 Task: Create a due date automation trigger when advanced on, 2 working days after a card is due add fields without custom field "Resume" set to a date between 1 and 7 days from now at 11:00 AM.
Action: Mouse moved to (1252, 316)
Screenshot: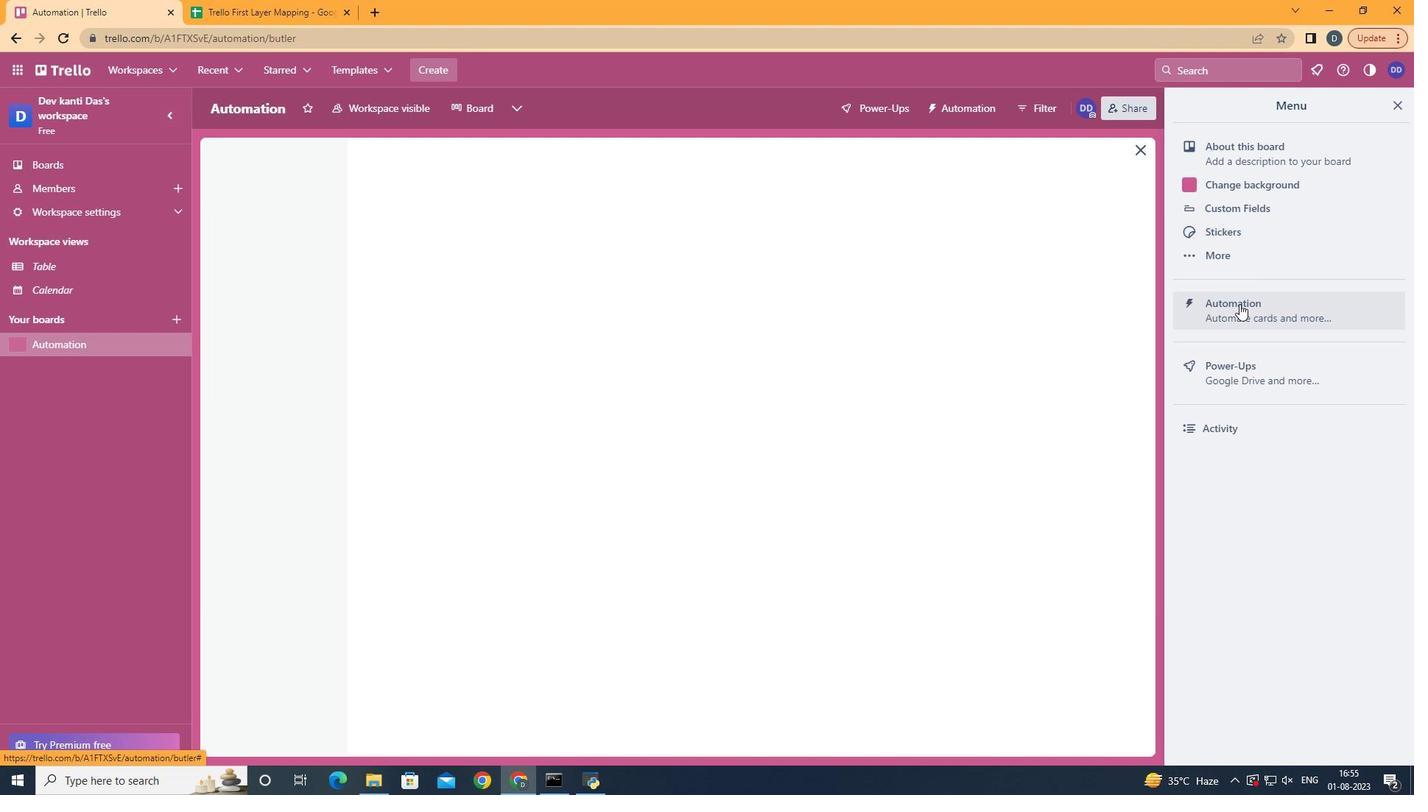 
Action: Mouse pressed left at (1252, 316)
Screenshot: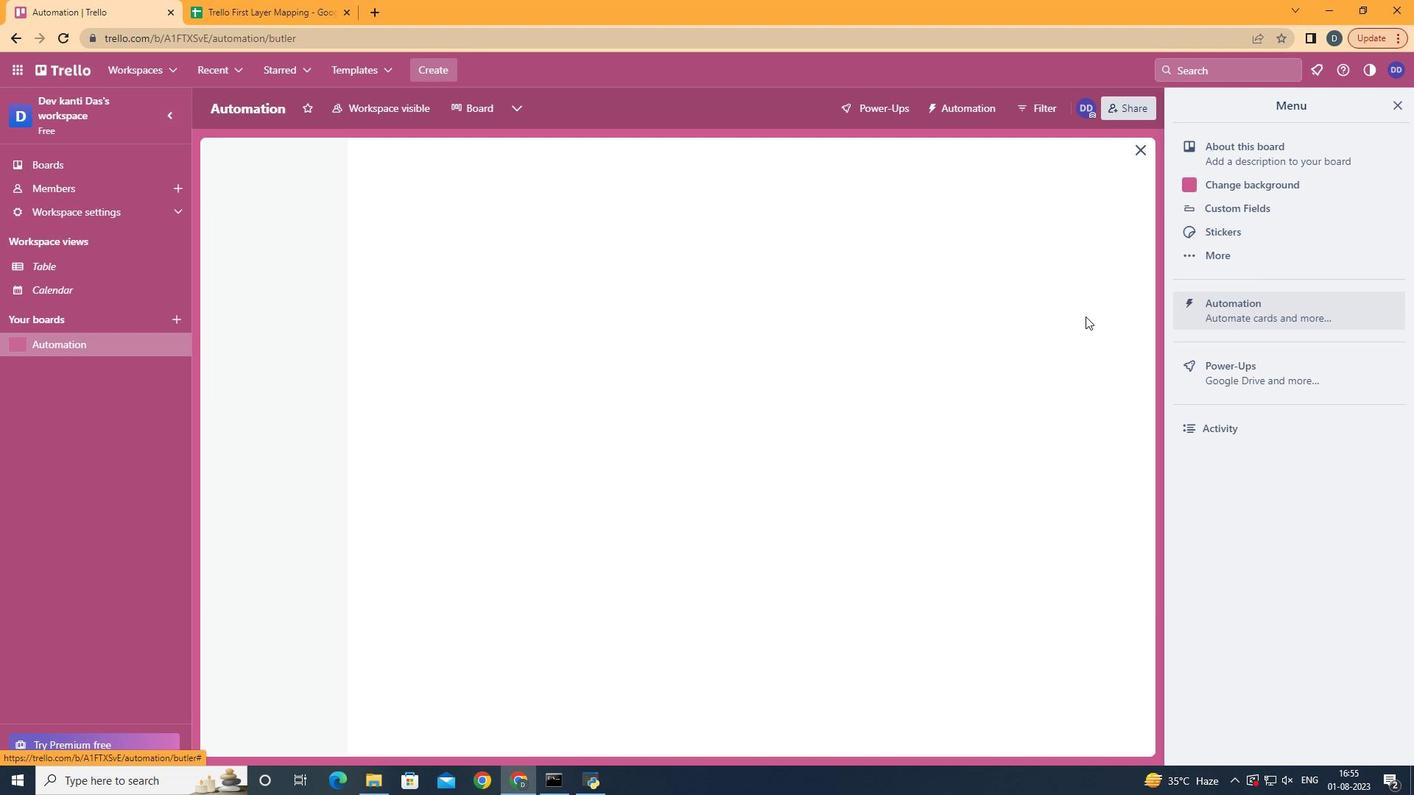 
Action: Mouse moved to (305, 307)
Screenshot: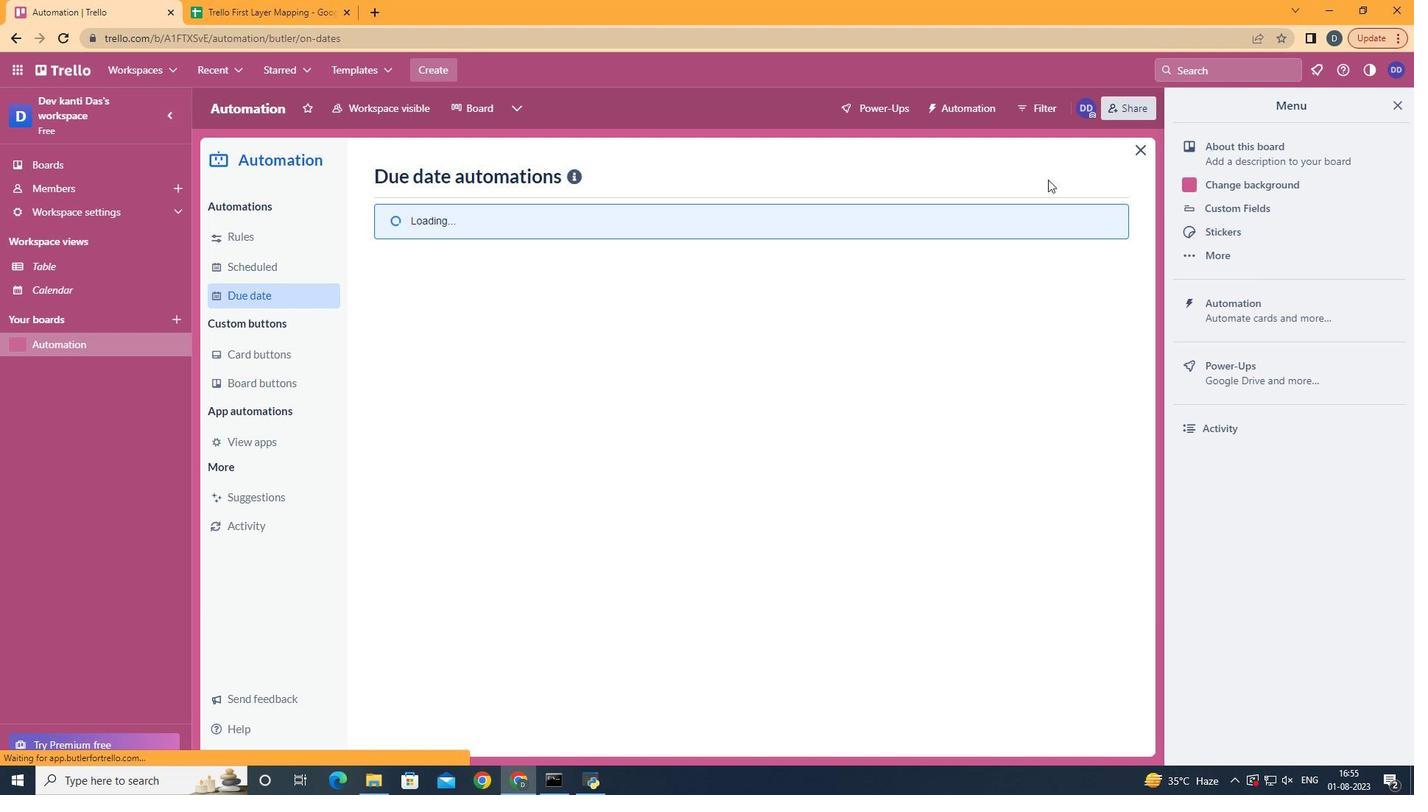 
Action: Mouse pressed left at (305, 307)
Screenshot: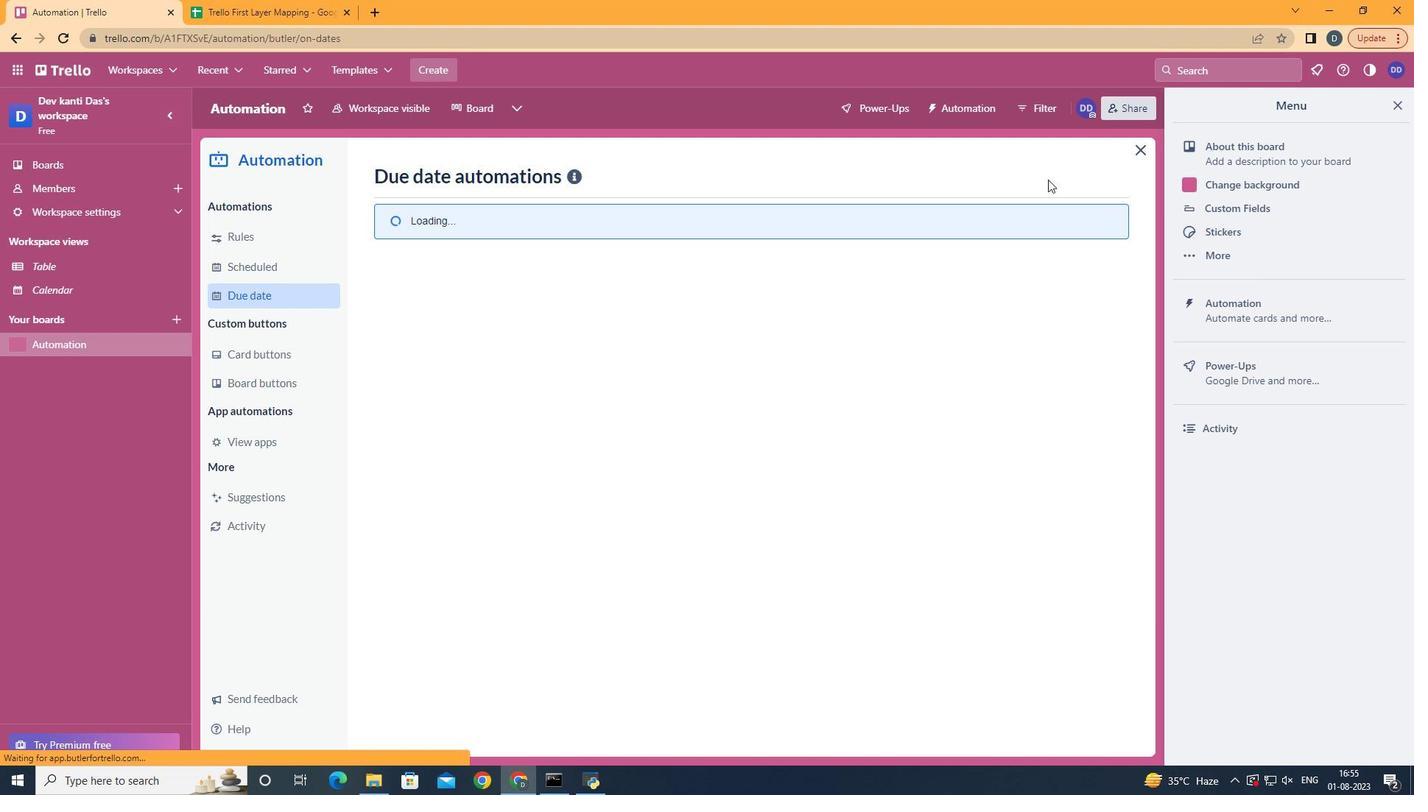 
Action: Mouse moved to (1060, 190)
Screenshot: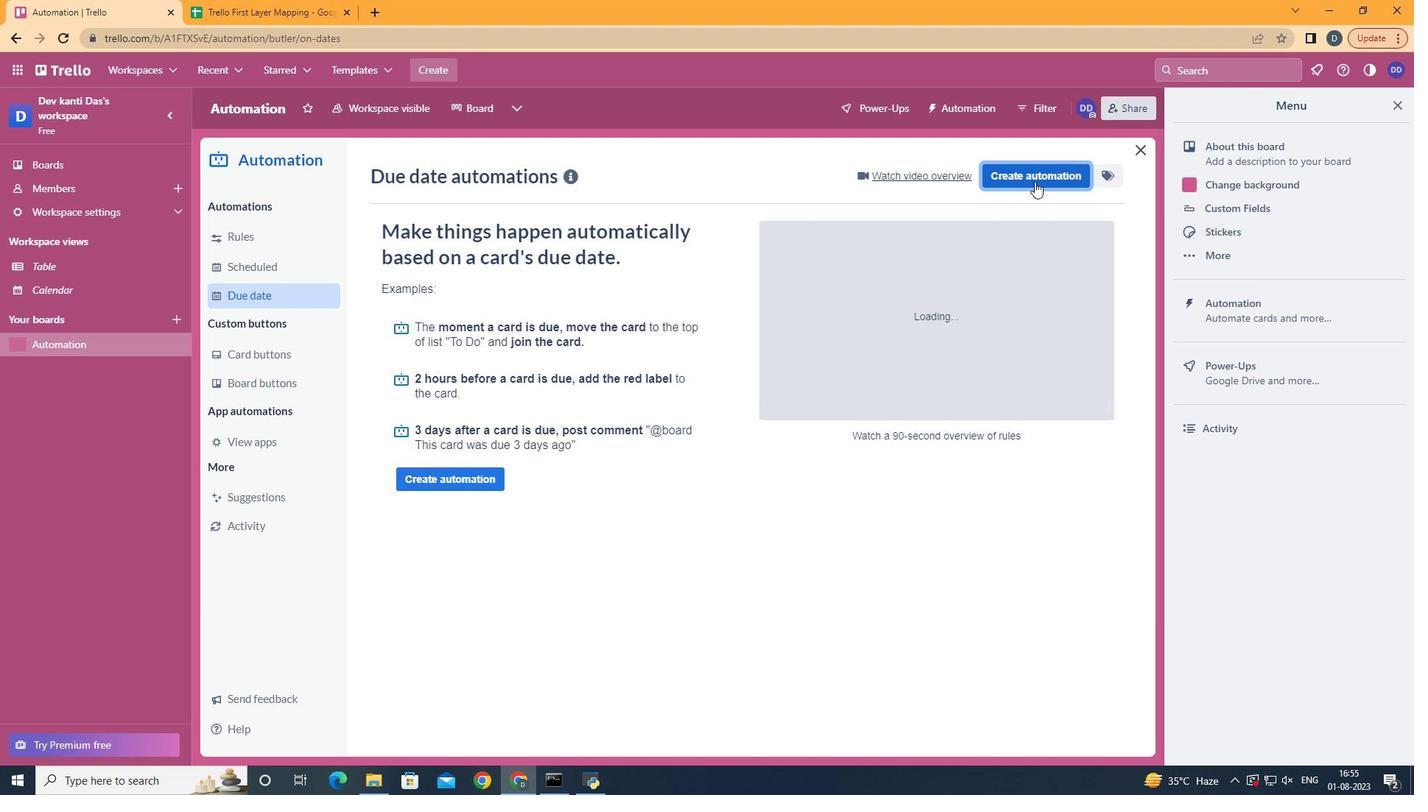 
Action: Mouse pressed left at (1060, 190)
Screenshot: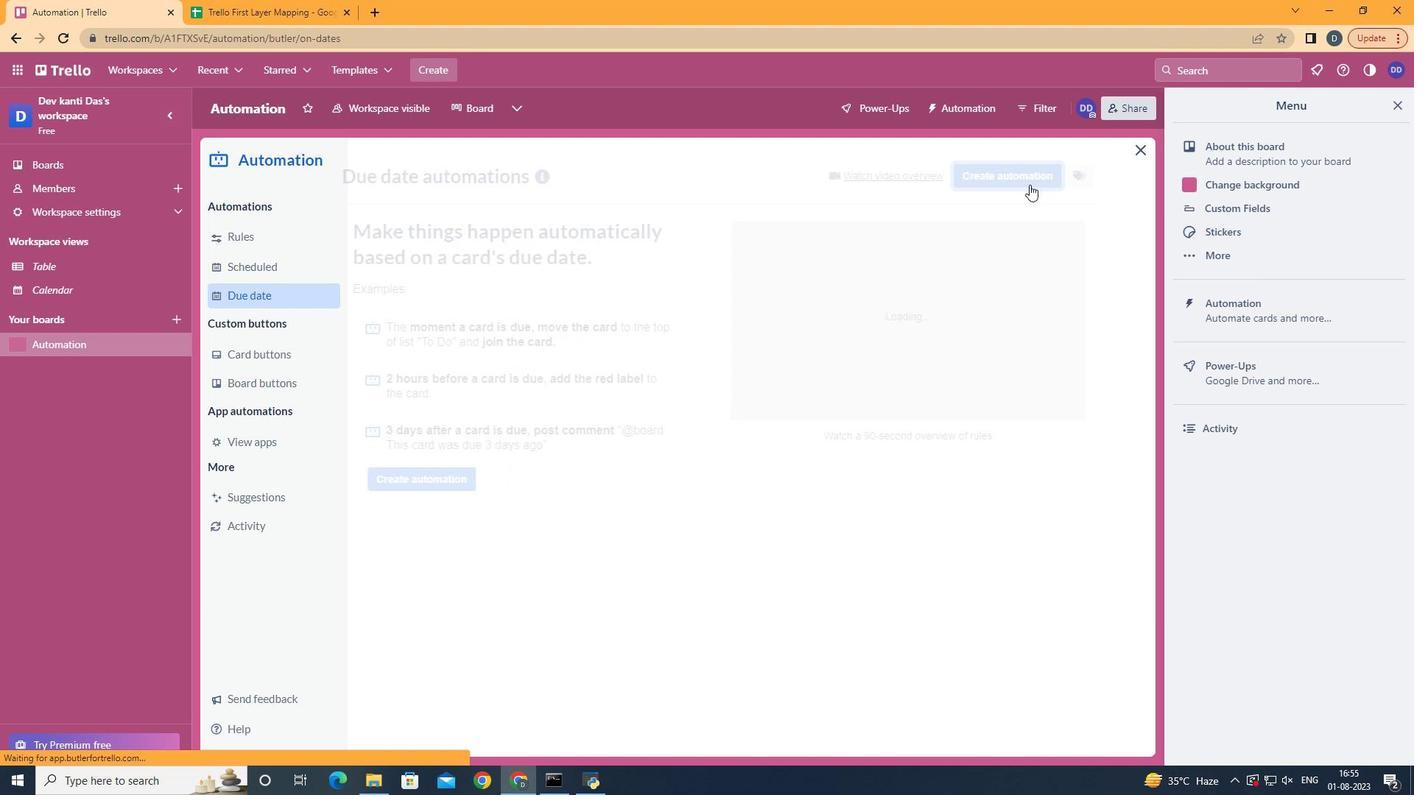 
Action: Mouse moved to (791, 324)
Screenshot: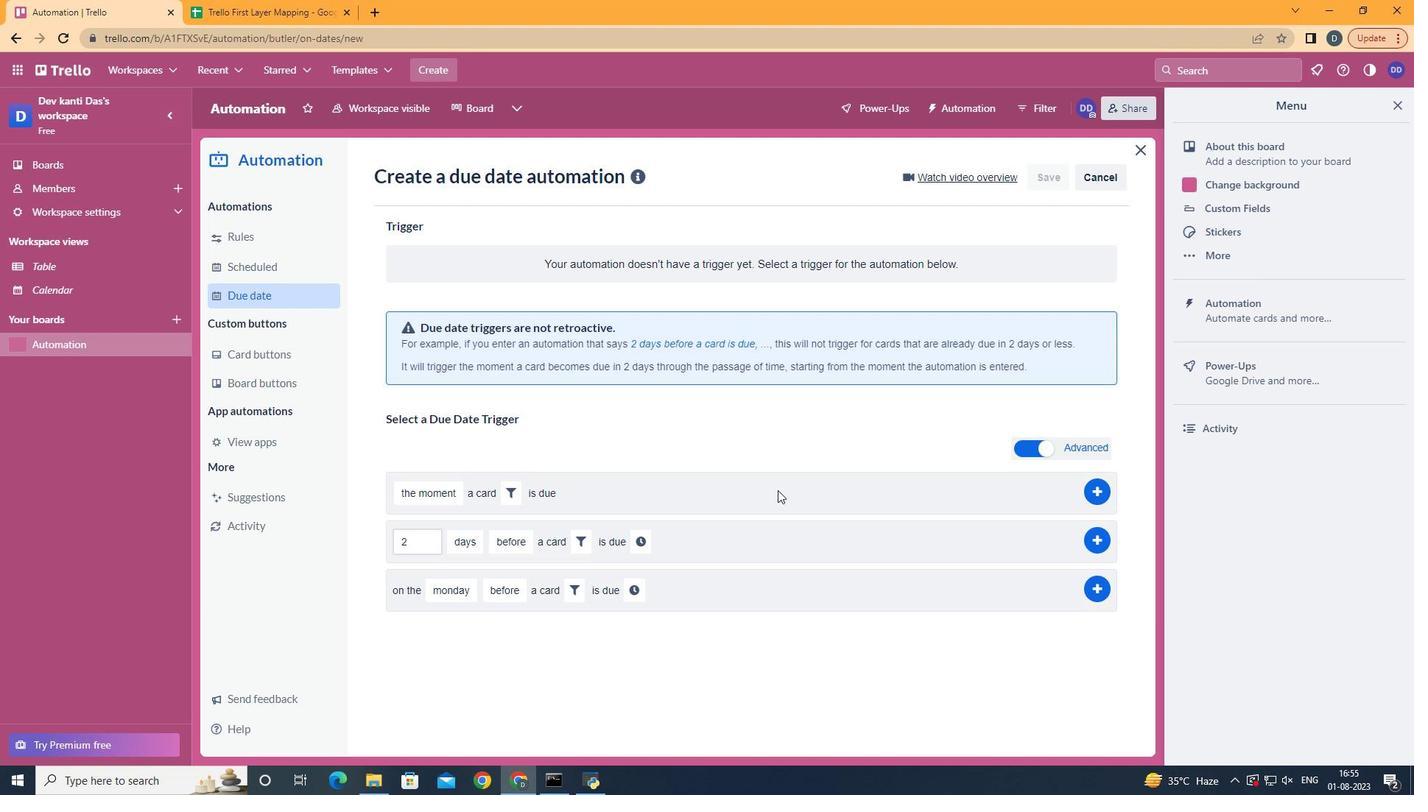 
Action: Mouse pressed left at (791, 324)
Screenshot: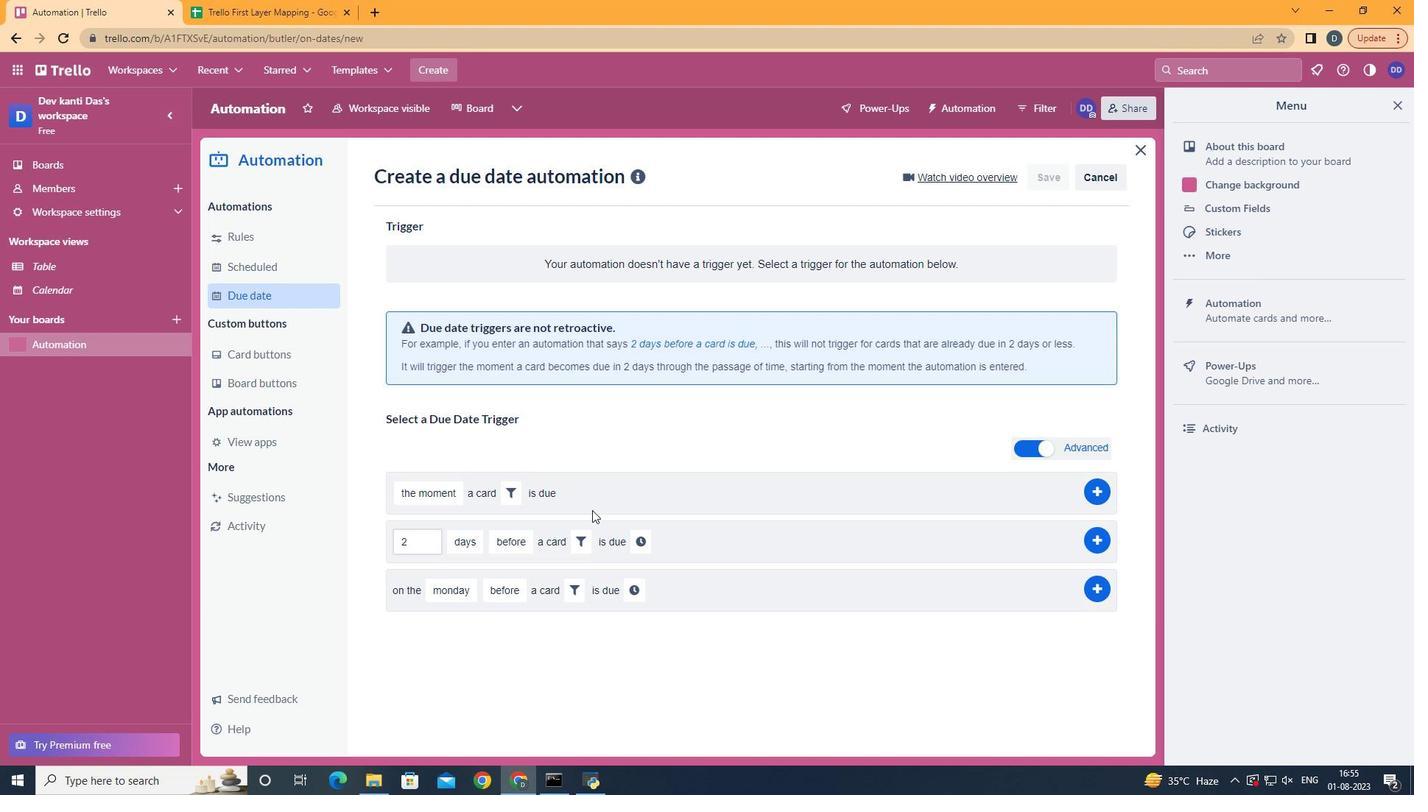 
Action: Mouse moved to (503, 618)
Screenshot: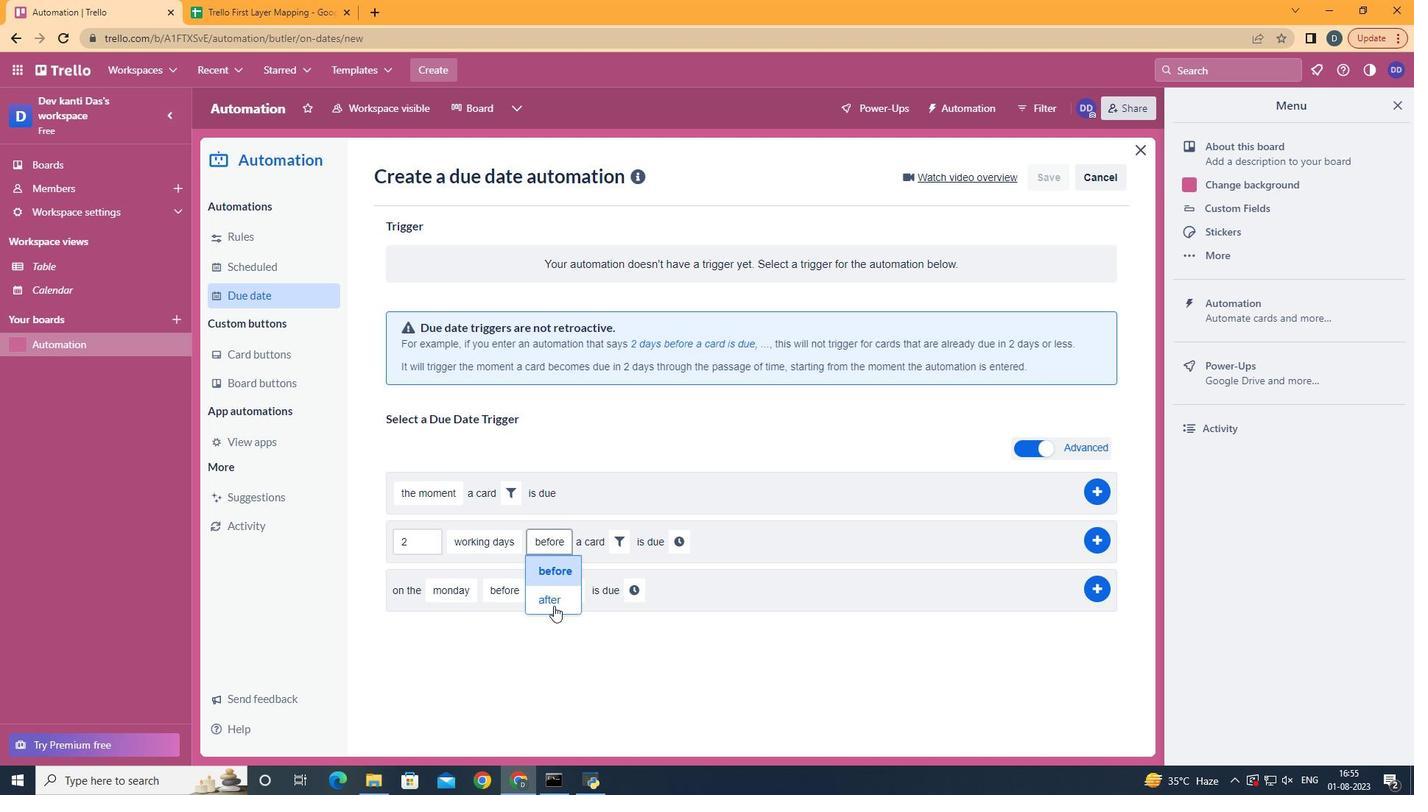 
Action: Mouse pressed left at (503, 618)
Screenshot: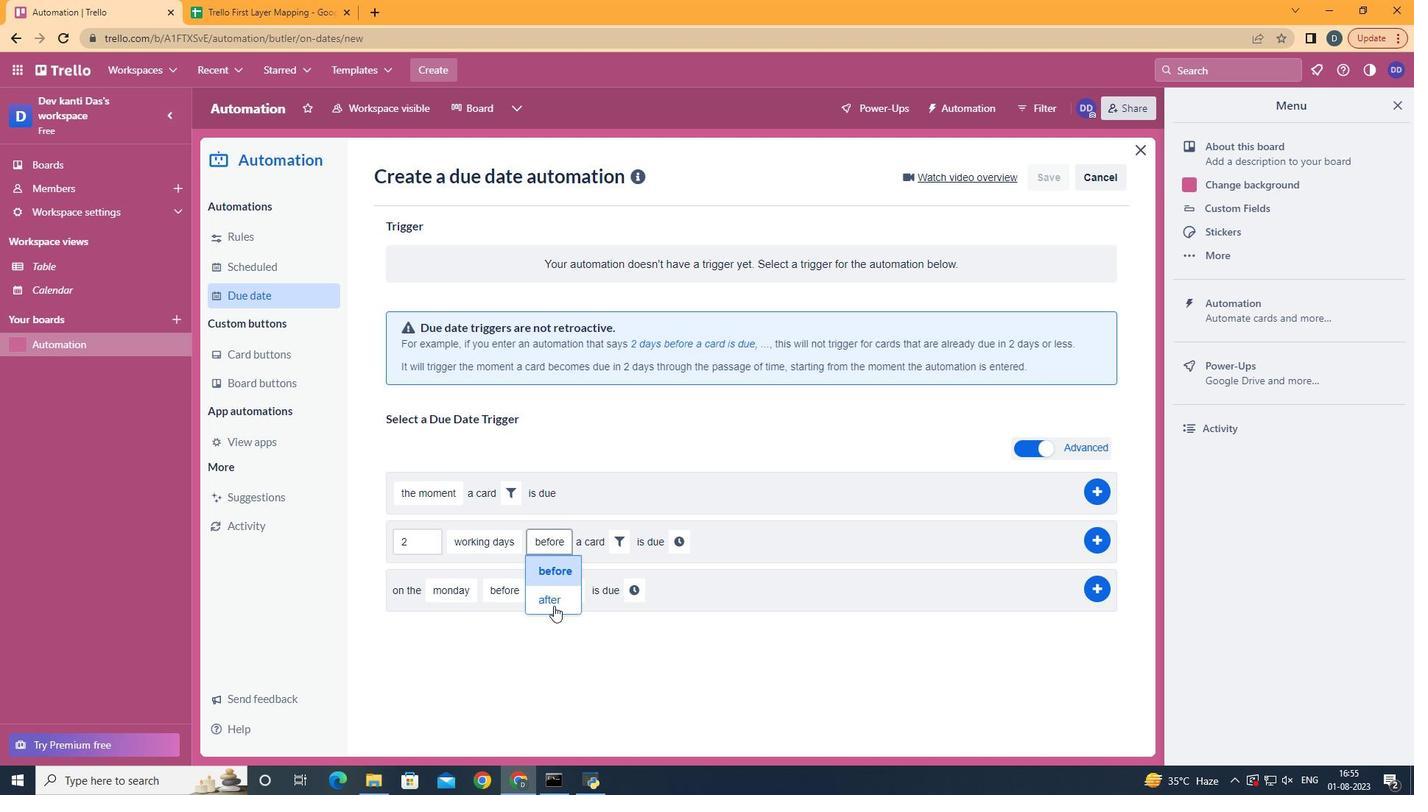 
Action: Mouse moved to (566, 618)
Screenshot: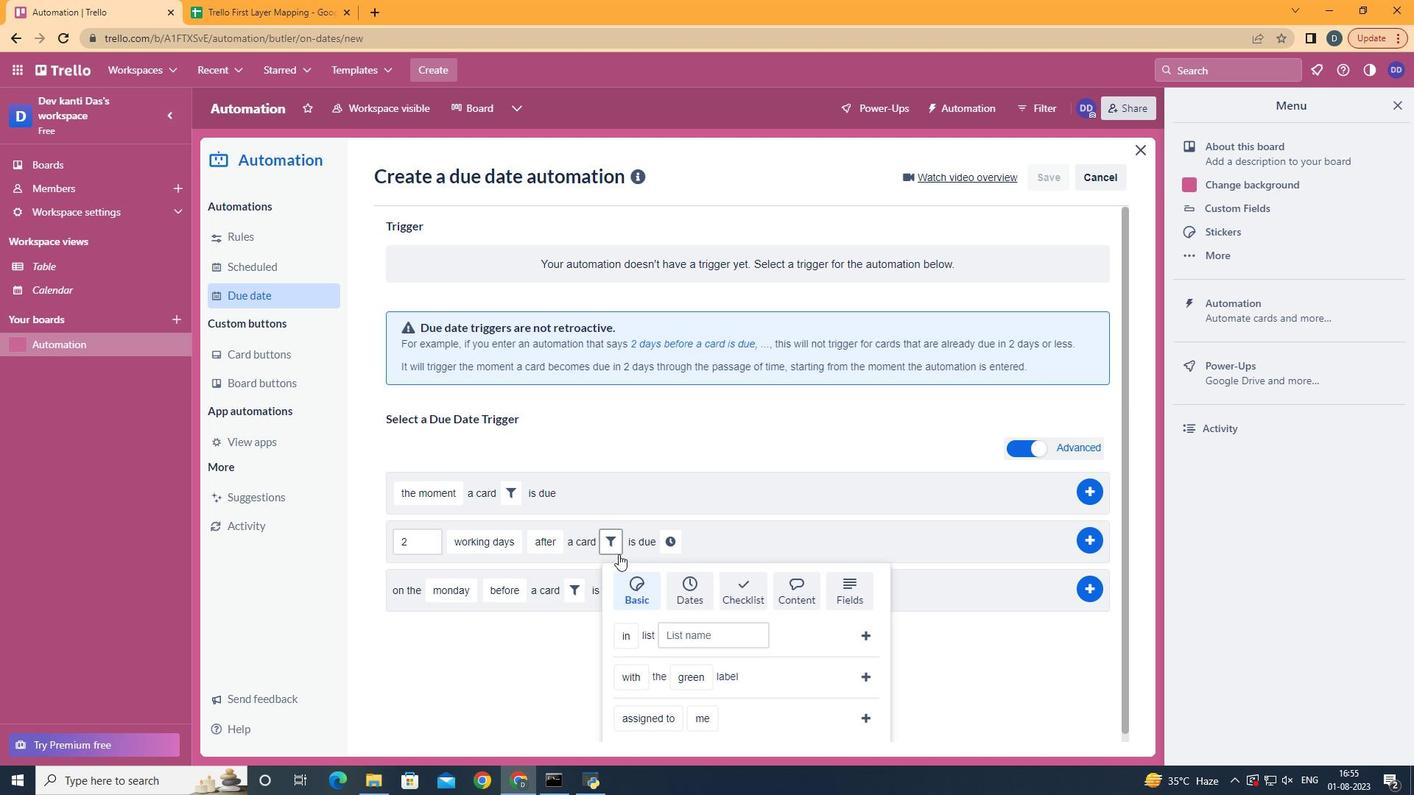 
Action: Mouse pressed left at (566, 618)
Screenshot: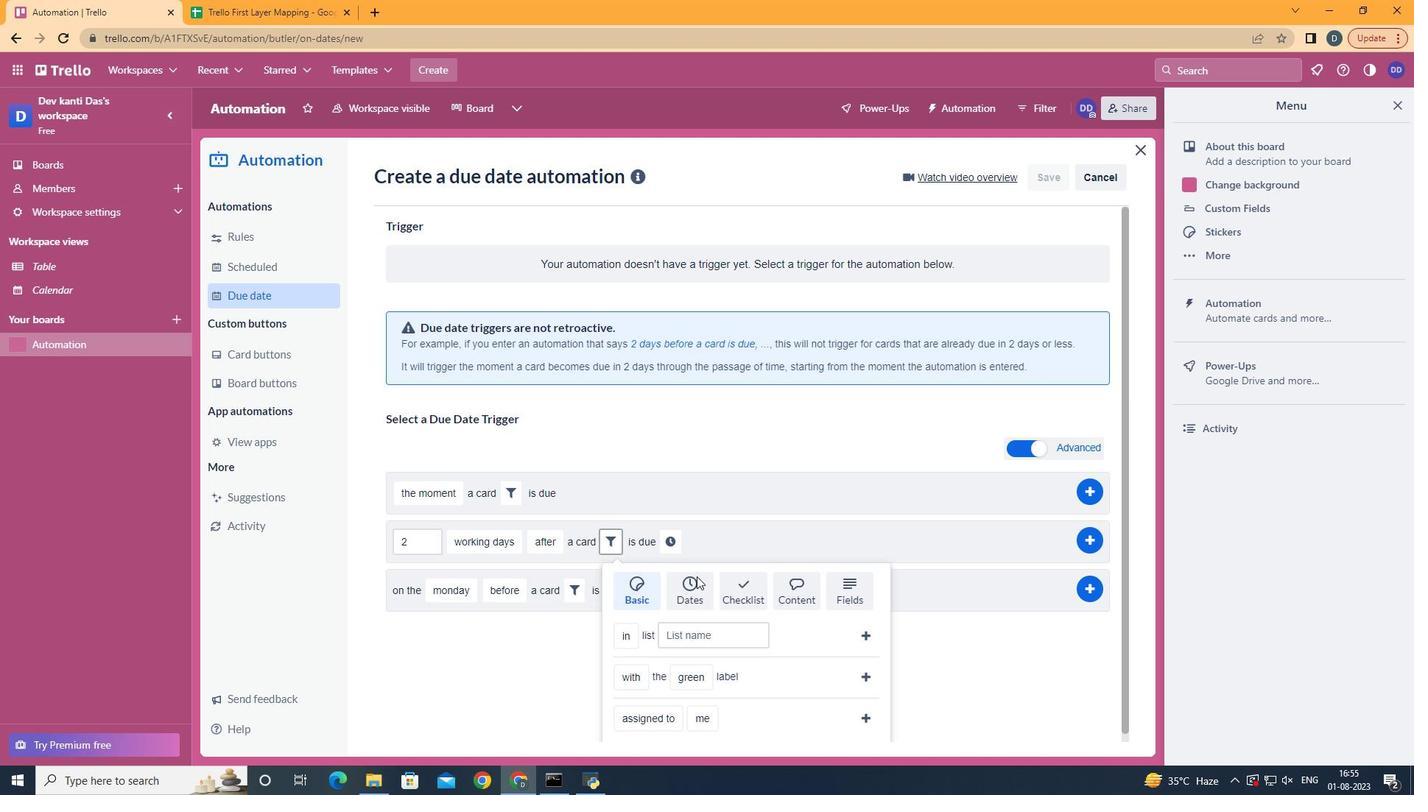 
Action: Mouse moved to (615, 565)
Screenshot: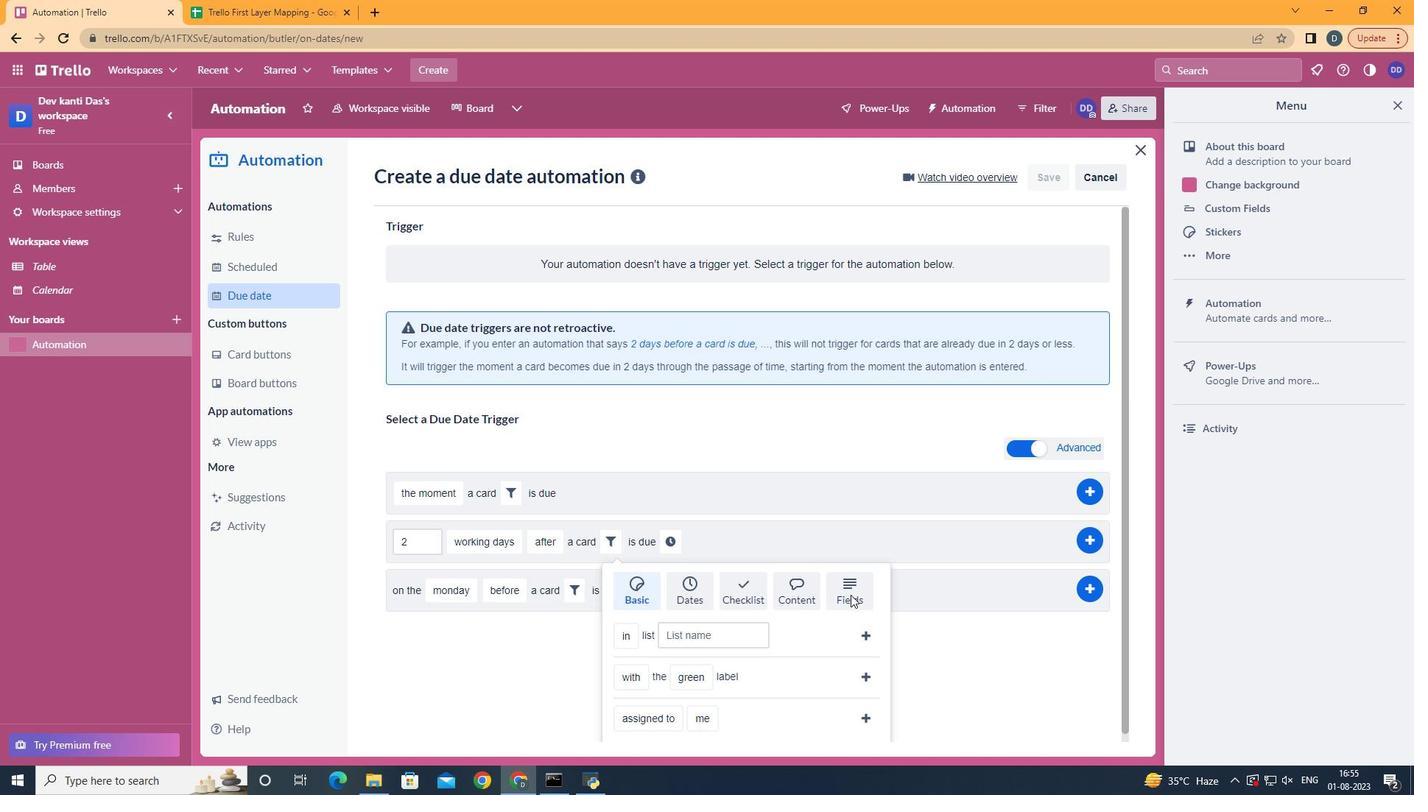 
Action: Mouse pressed left at (615, 565)
Screenshot: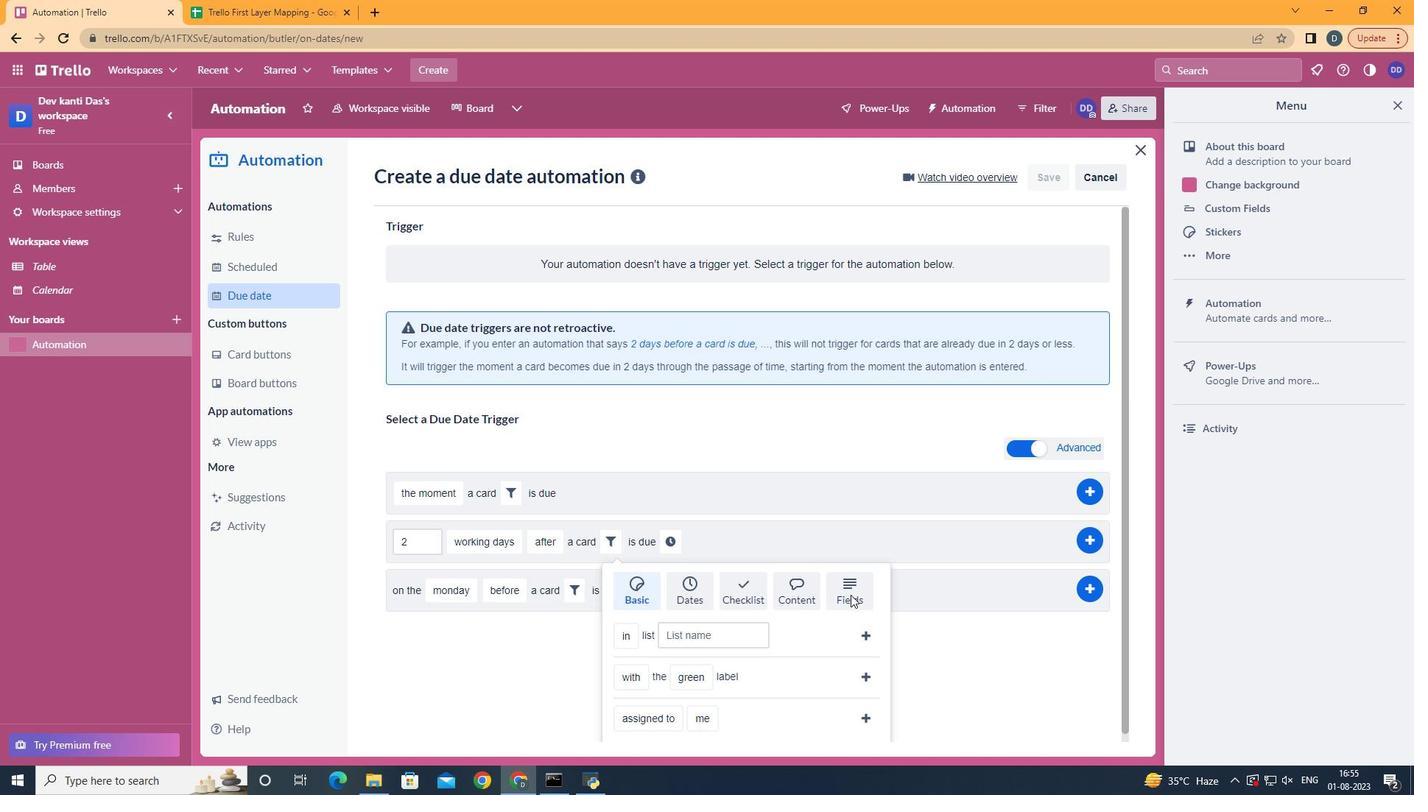 
Action: Mouse moved to (863, 607)
Screenshot: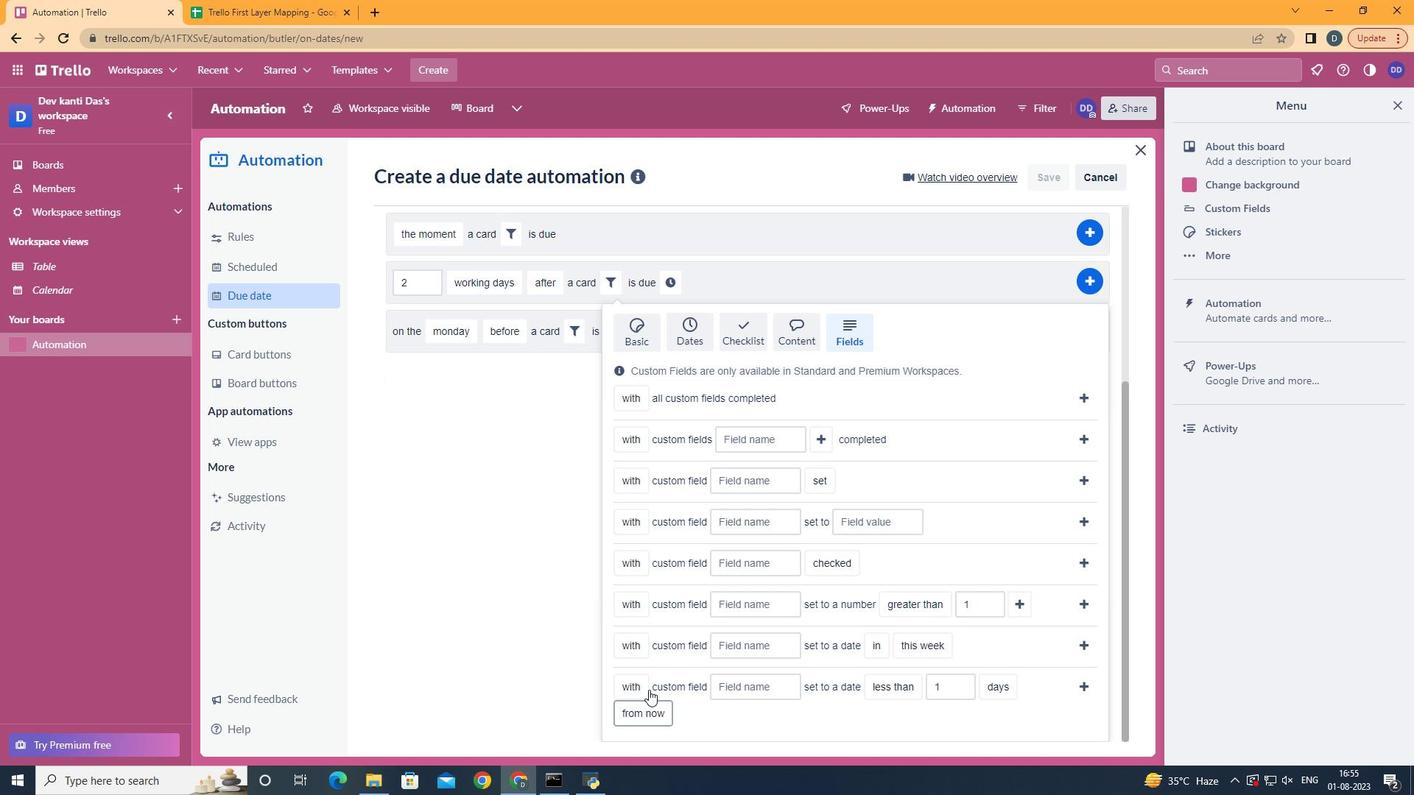 
Action: Mouse pressed left at (863, 607)
Screenshot: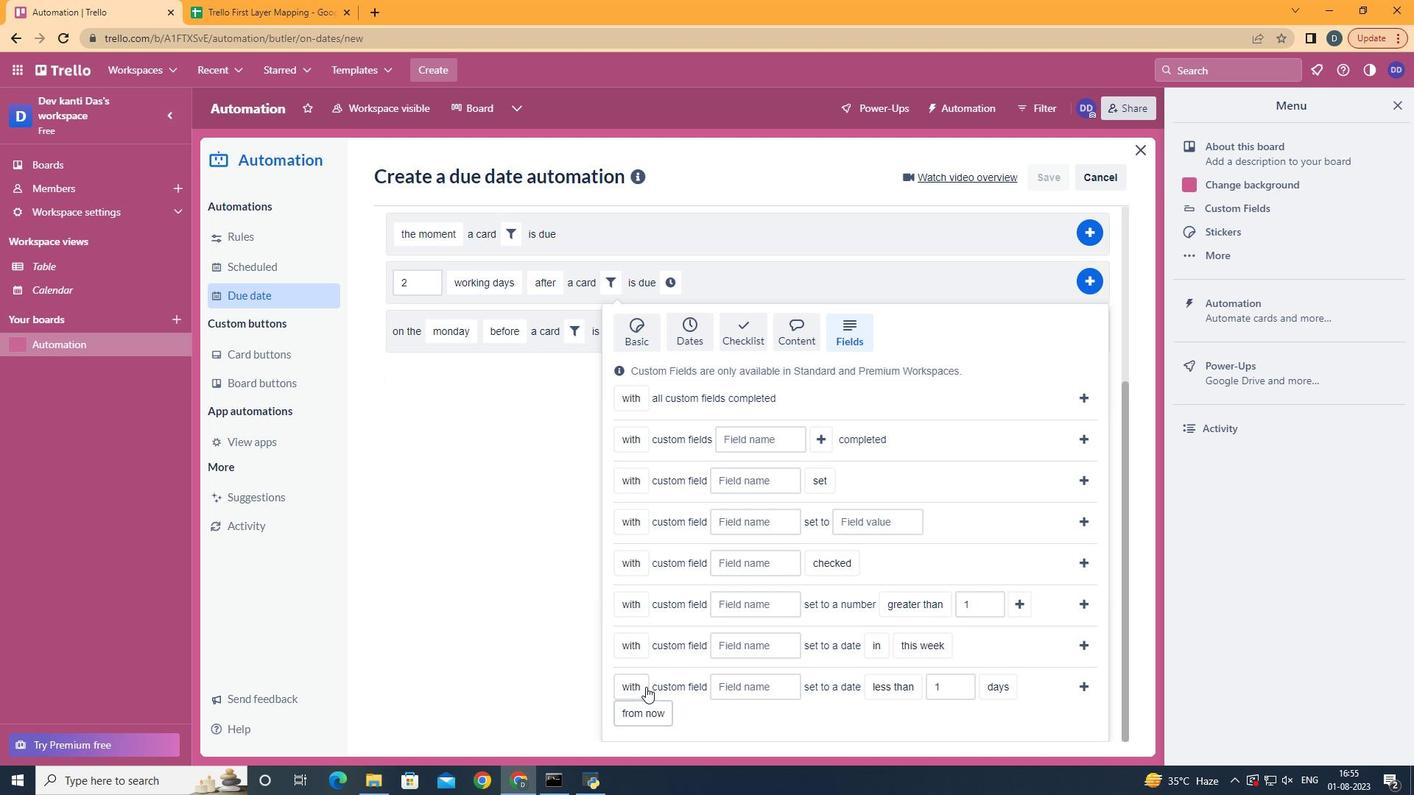 
Action: Mouse moved to (862, 607)
Screenshot: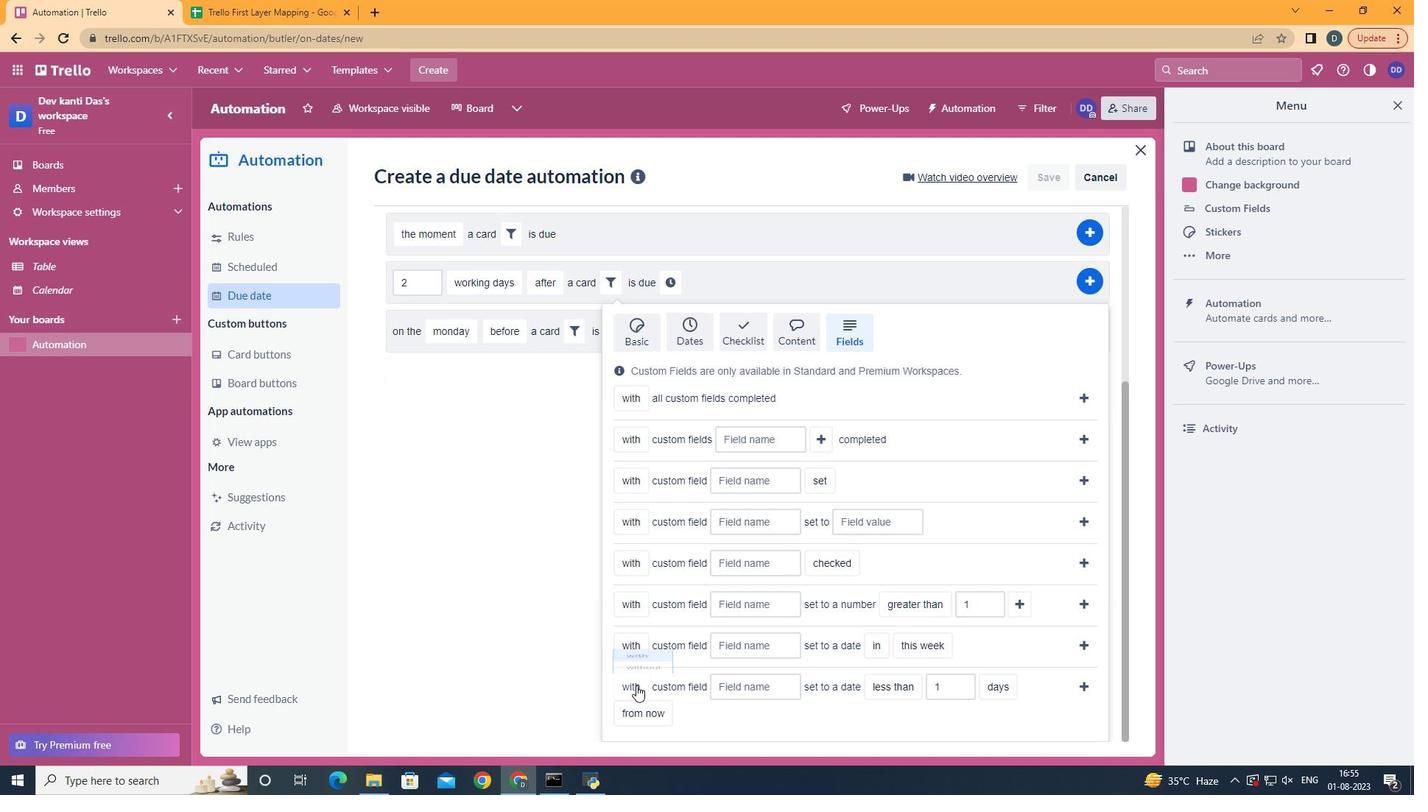 
Action: Mouse scrolled (862, 606) with delta (0, 0)
Screenshot: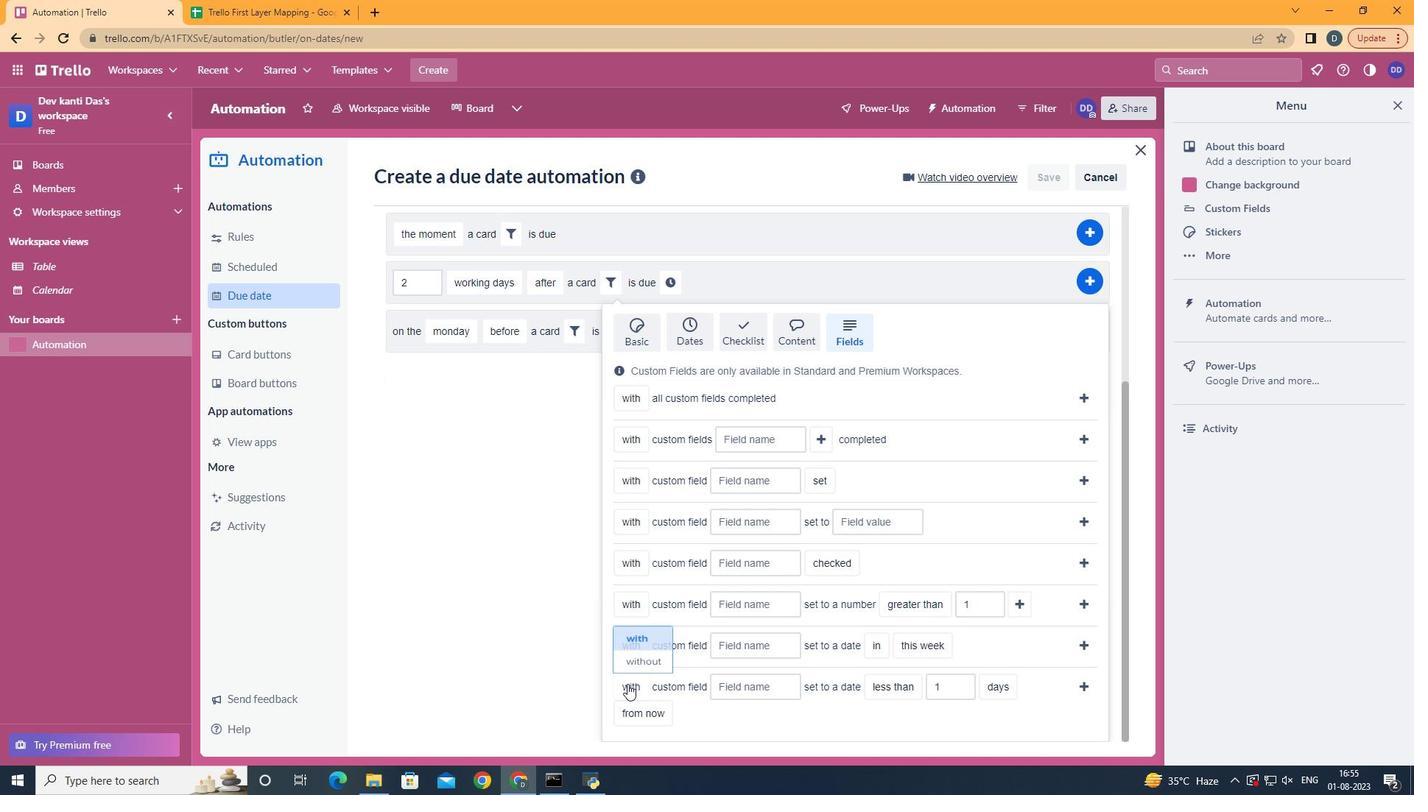 
Action: Mouse moved to (859, 607)
Screenshot: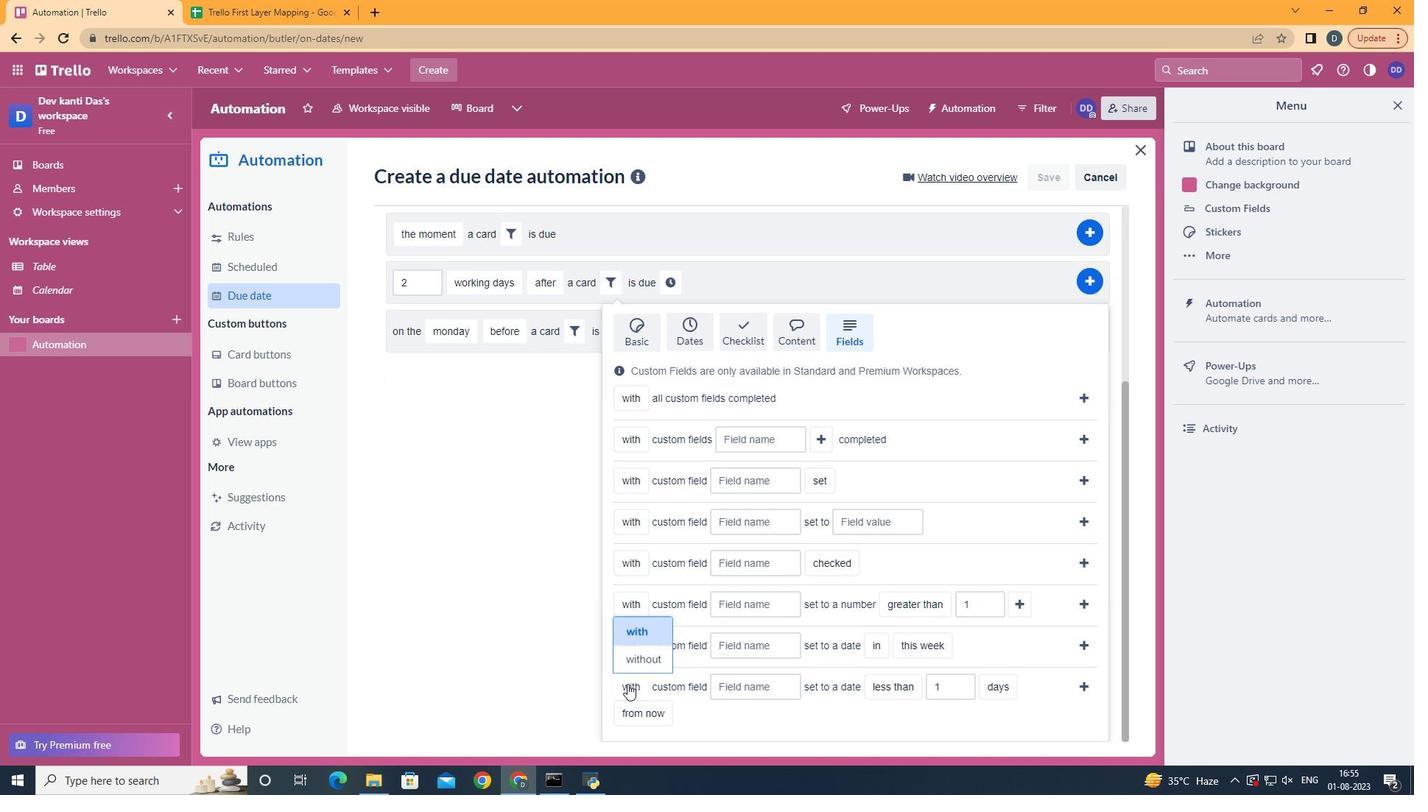 
Action: Mouse scrolled (860, 606) with delta (0, 0)
Screenshot: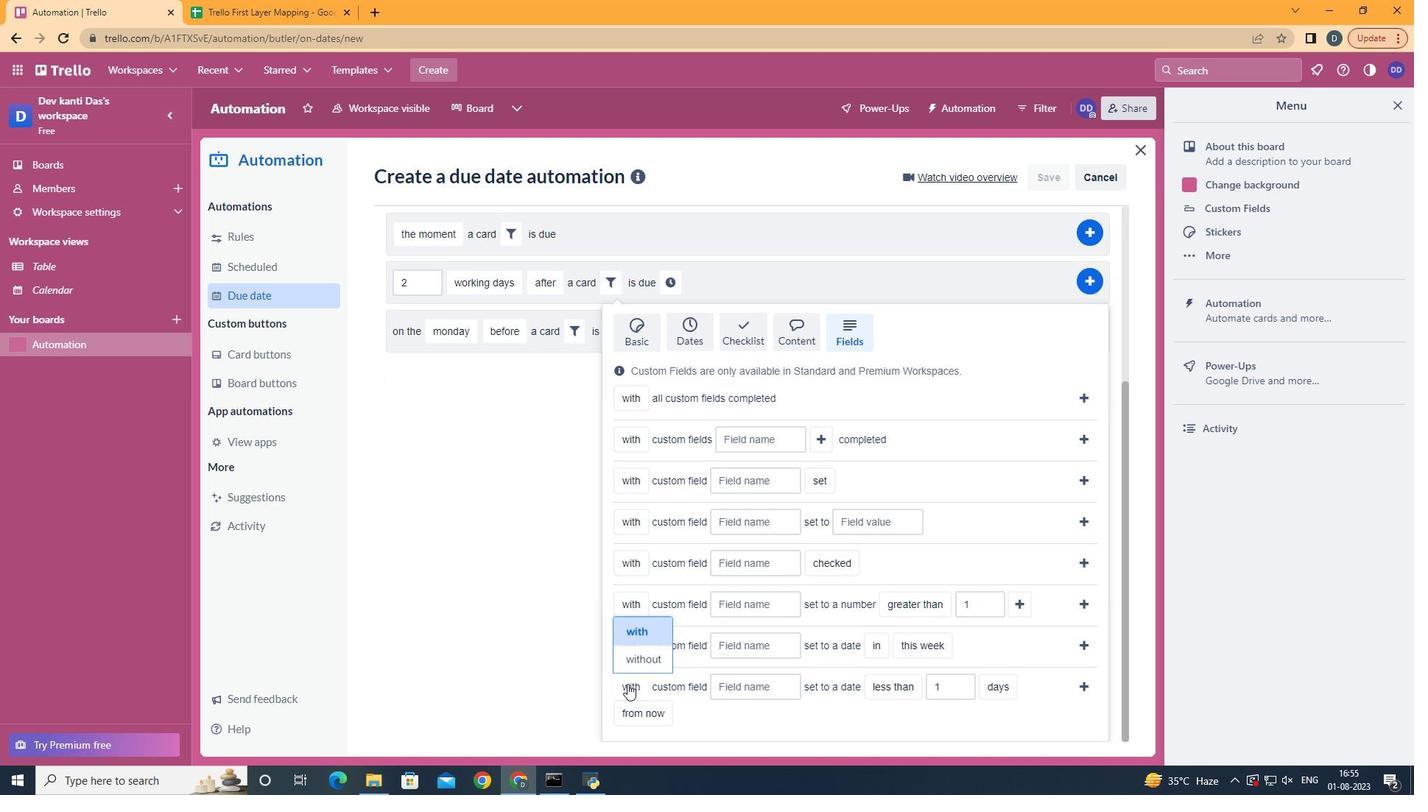 
Action: Mouse moved to (859, 607)
Screenshot: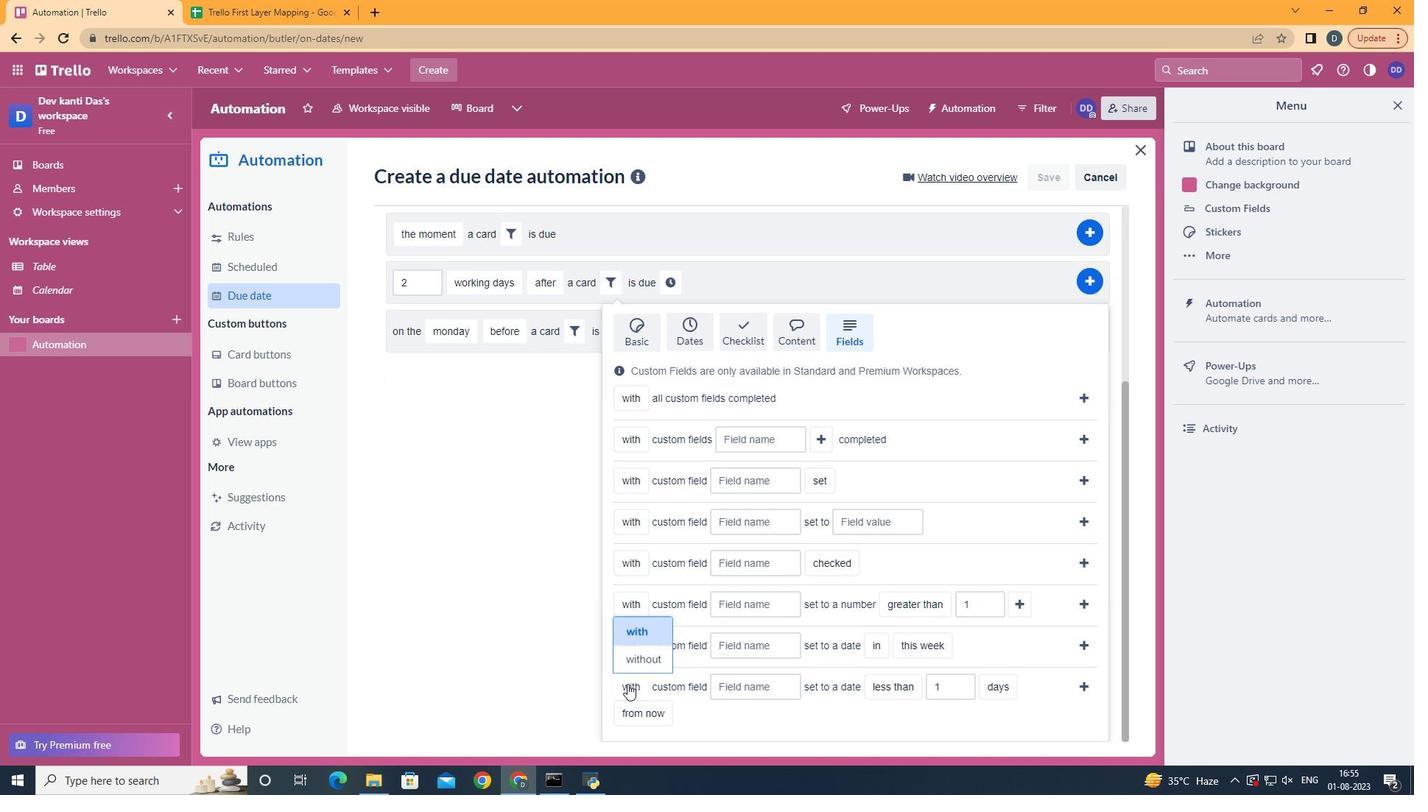 
Action: Mouse scrolled (859, 606) with delta (0, 0)
Screenshot: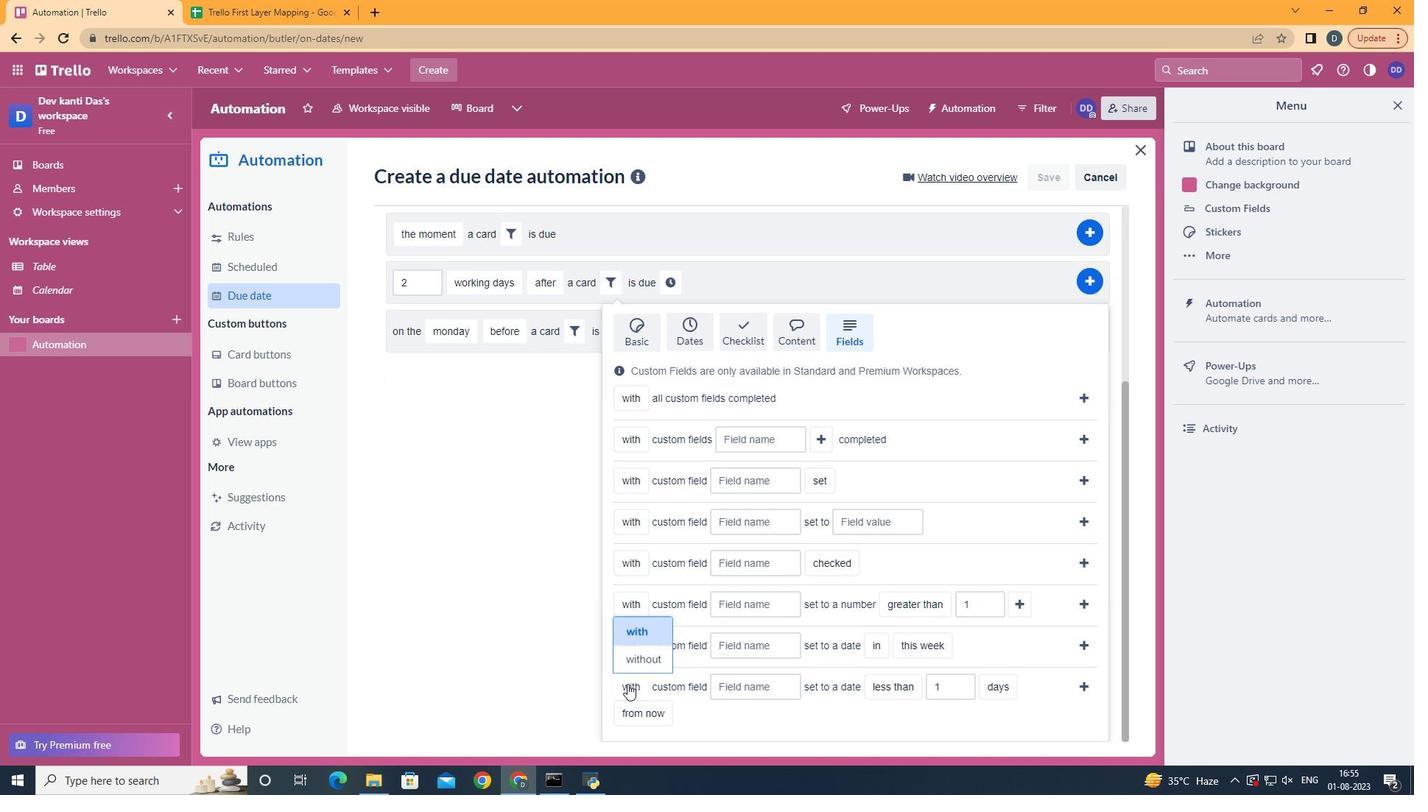 
Action: Mouse scrolled (859, 606) with delta (0, 0)
Screenshot: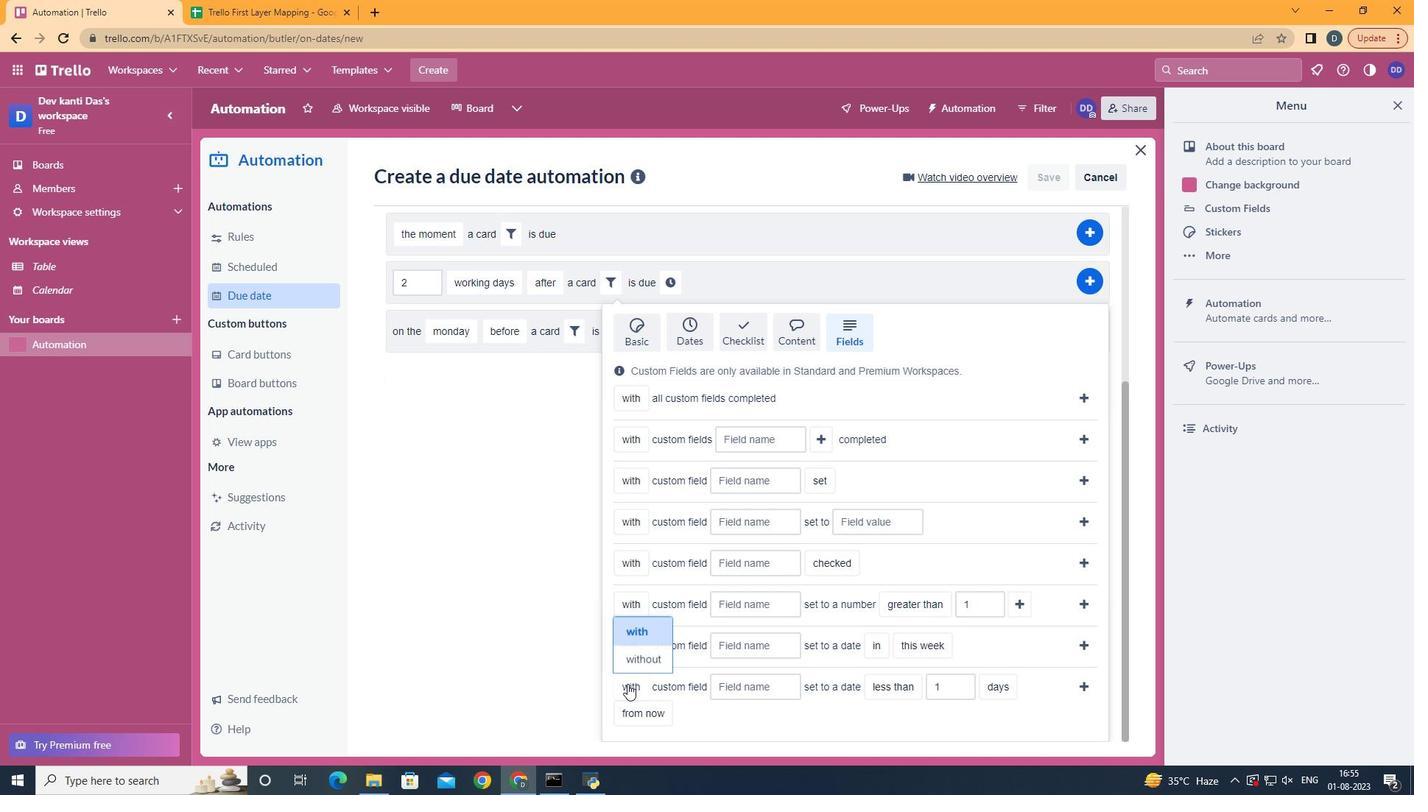 
Action: Mouse scrolled (859, 606) with delta (0, 0)
Screenshot: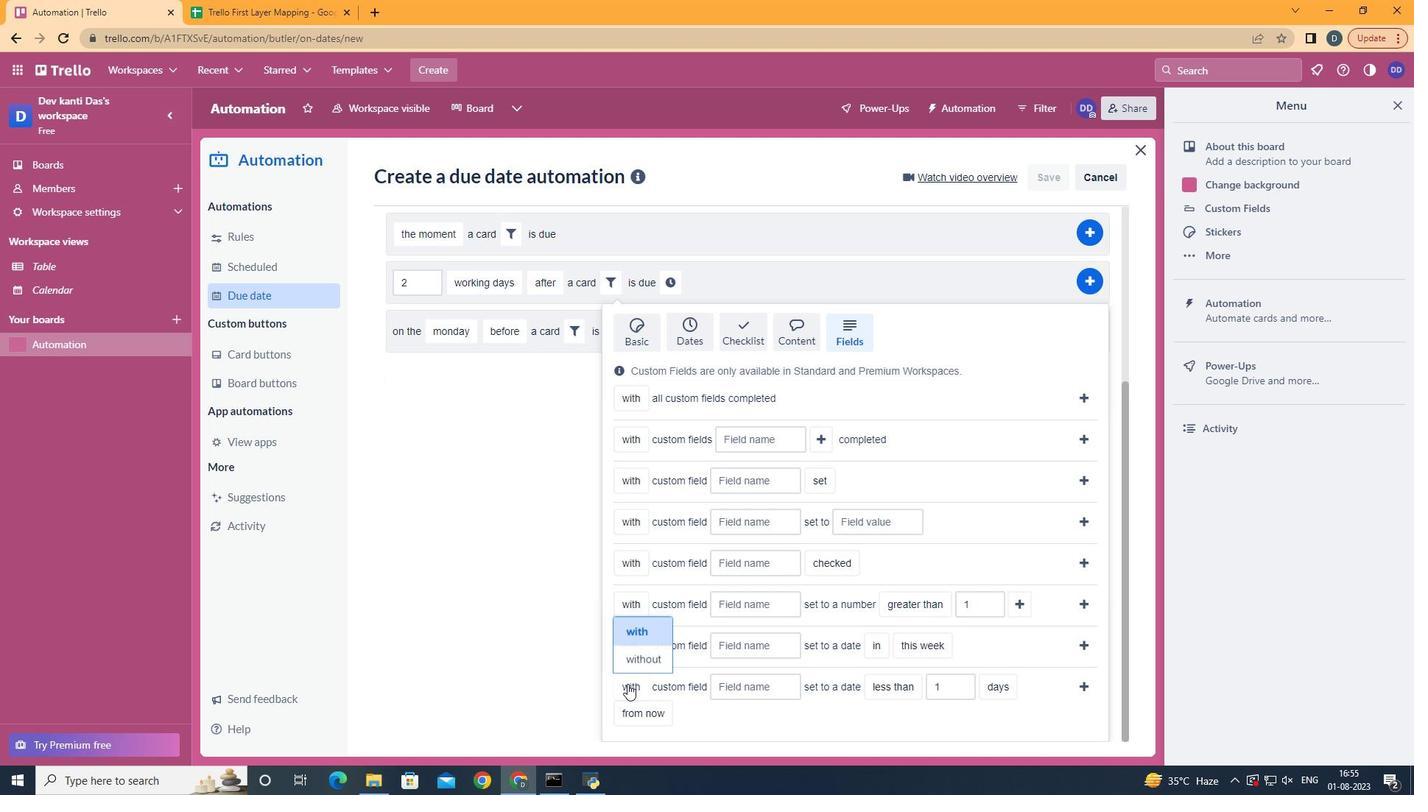 
Action: Mouse scrolled (859, 606) with delta (0, 0)
Screenshot: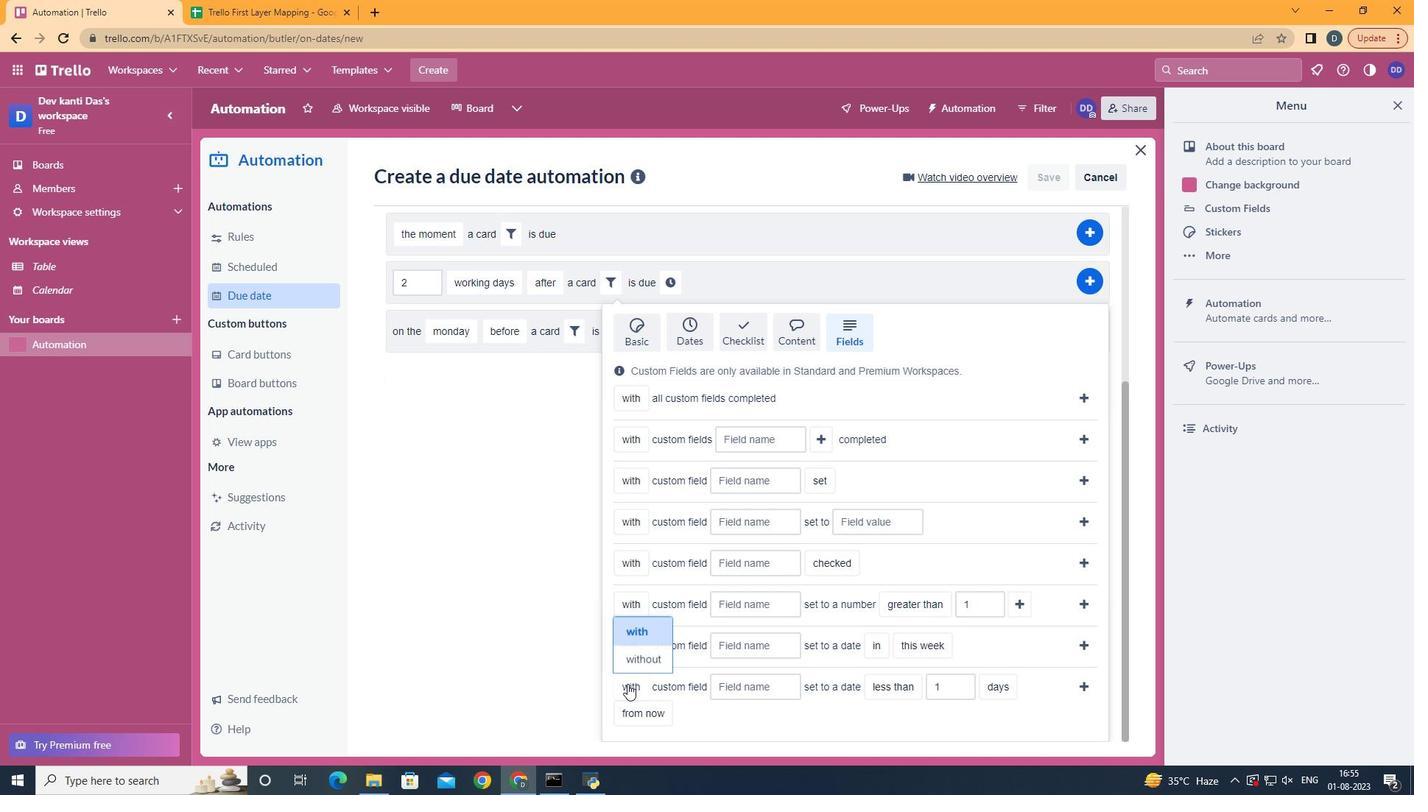 
Action: Mouse scrolled (859, 606) with delta (0, 0)
Screenshot: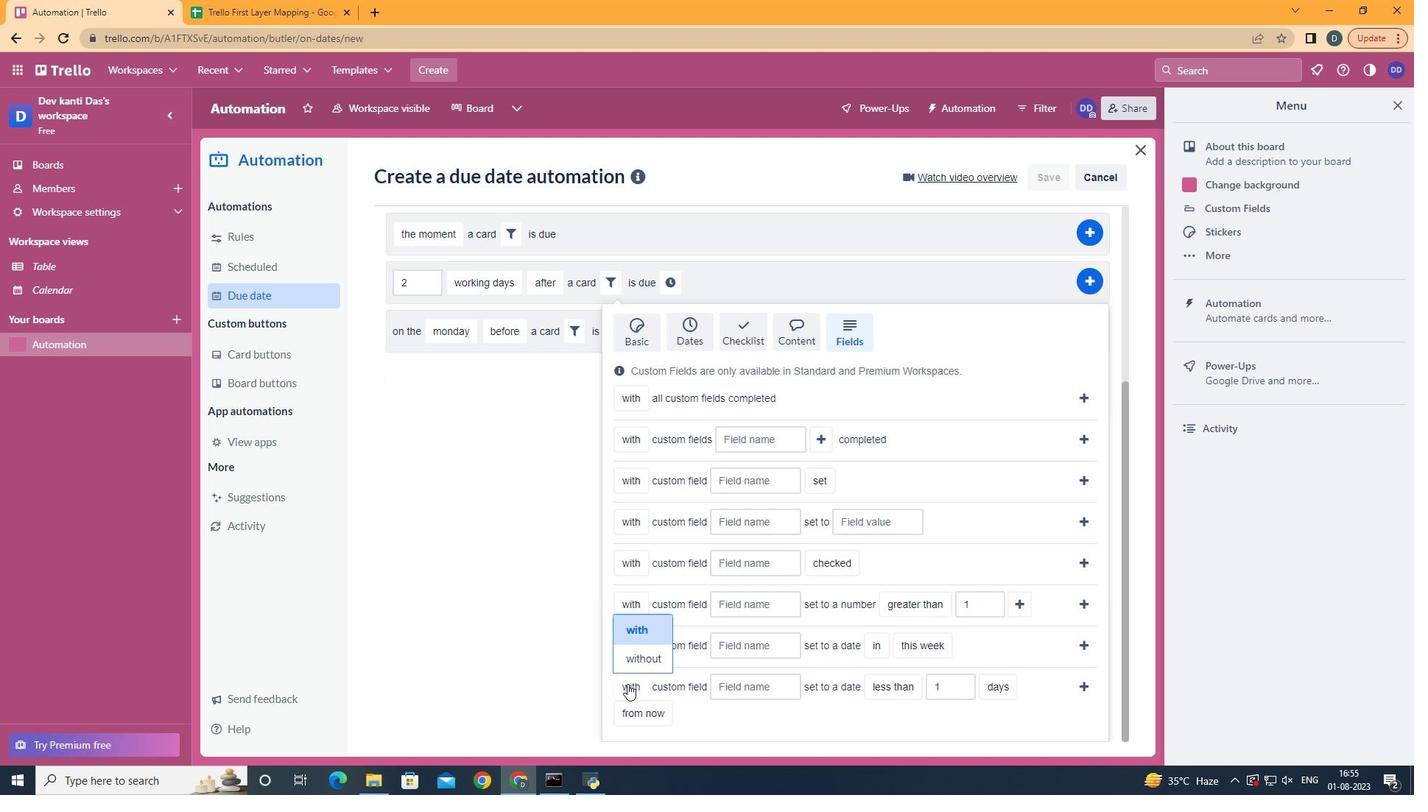 
Action: Mouse moved to (646, 671)
Screenshot: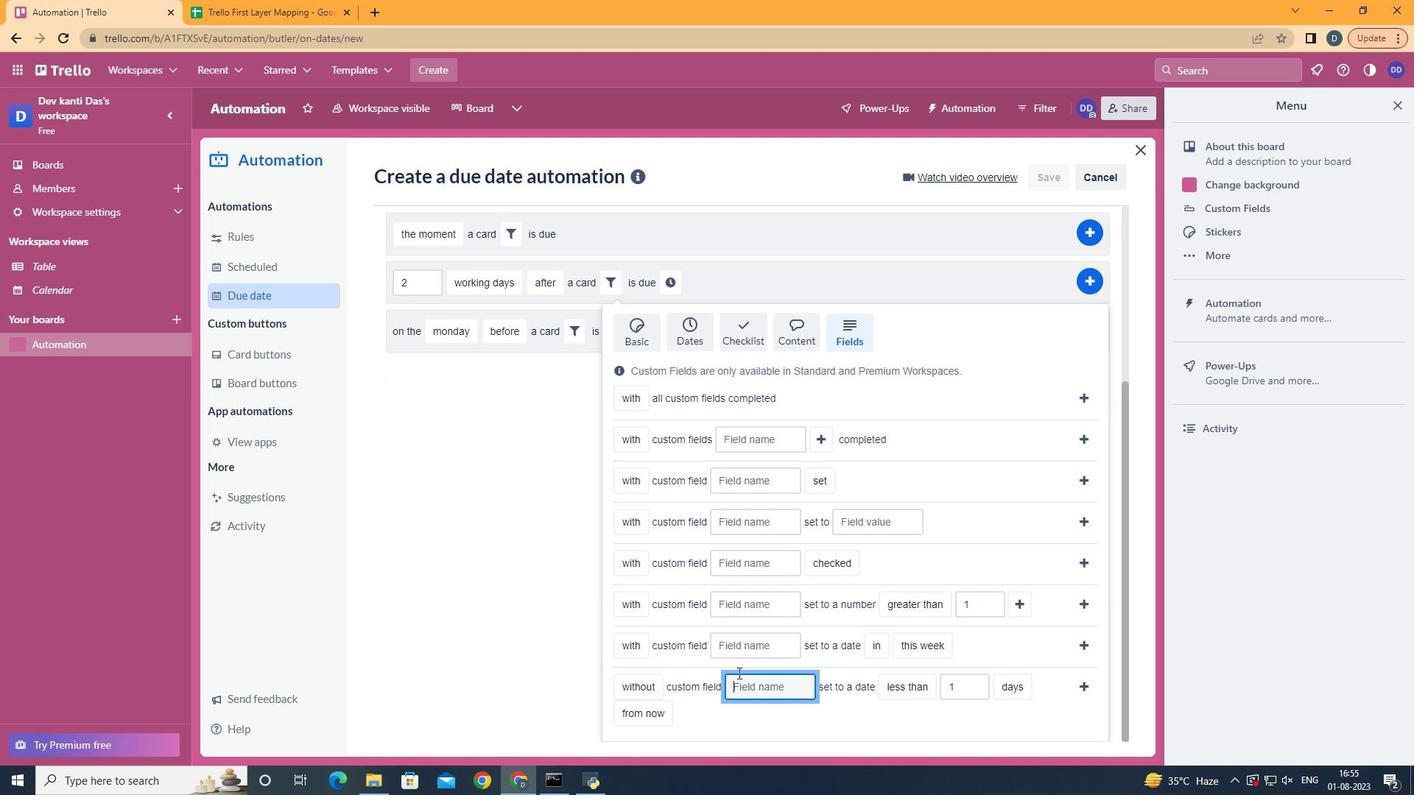 
Action: Mouse pressed left at (646, 671)
Screenshot: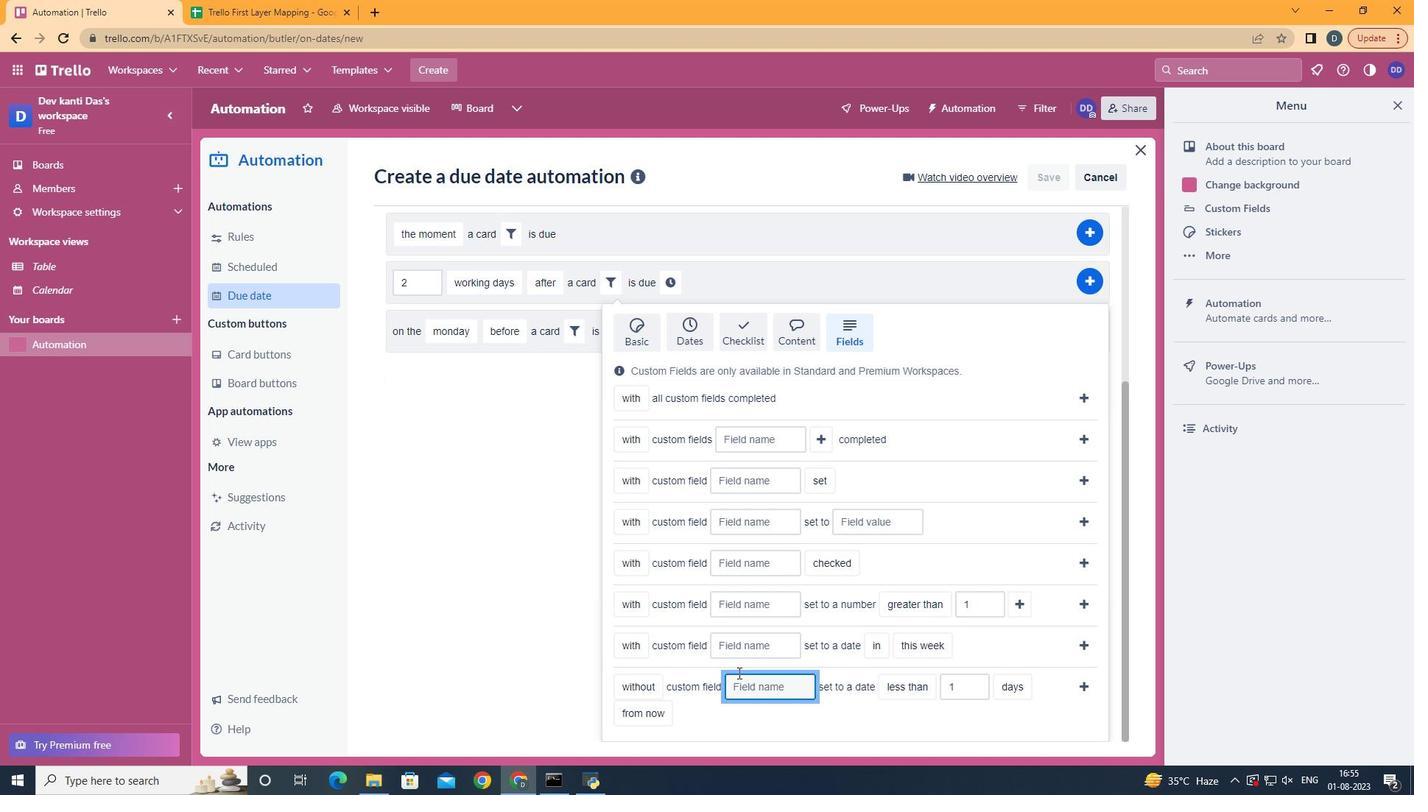
Action: Mouse moved to (750, 685)
Screenshot: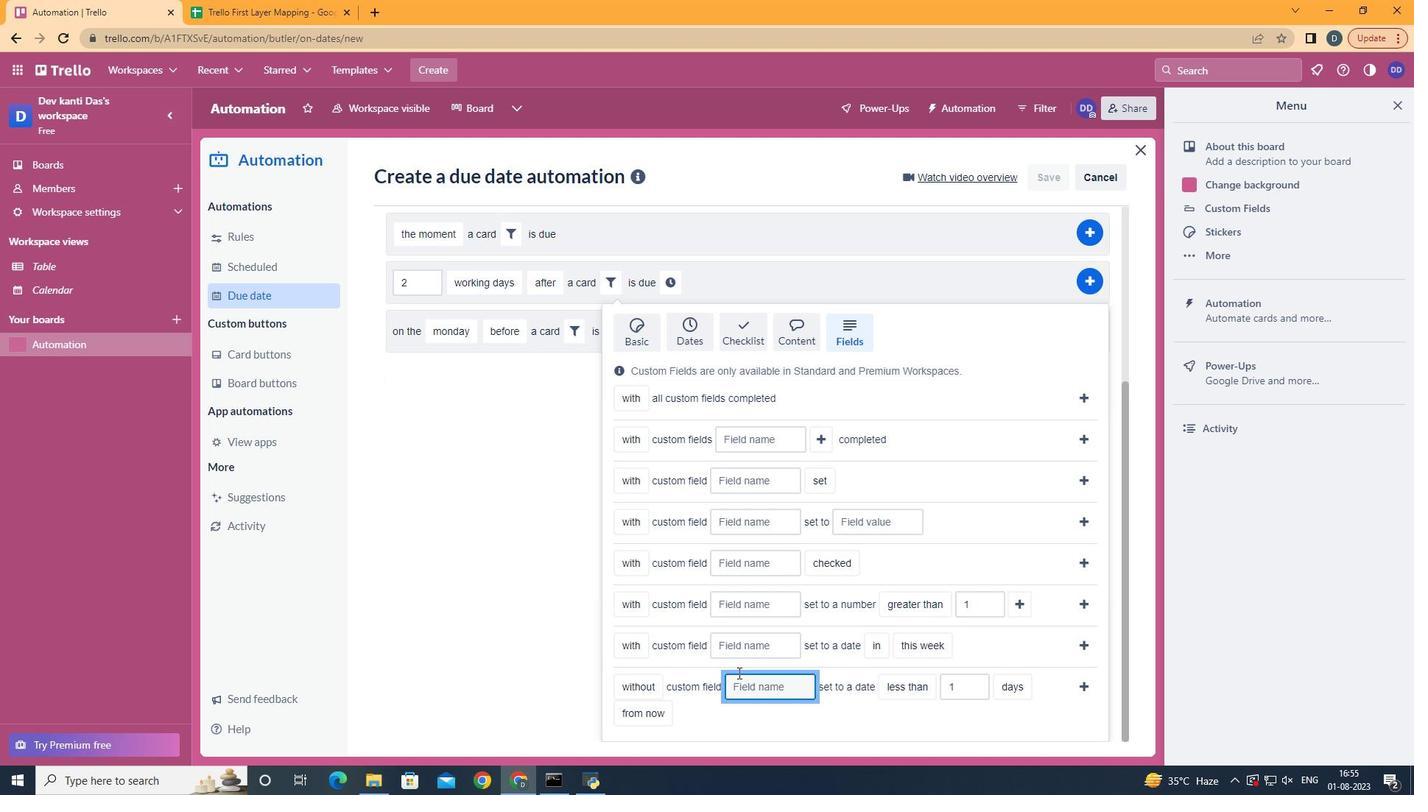 
Action: Mouse pressed left at (750, 685)
Screenshot: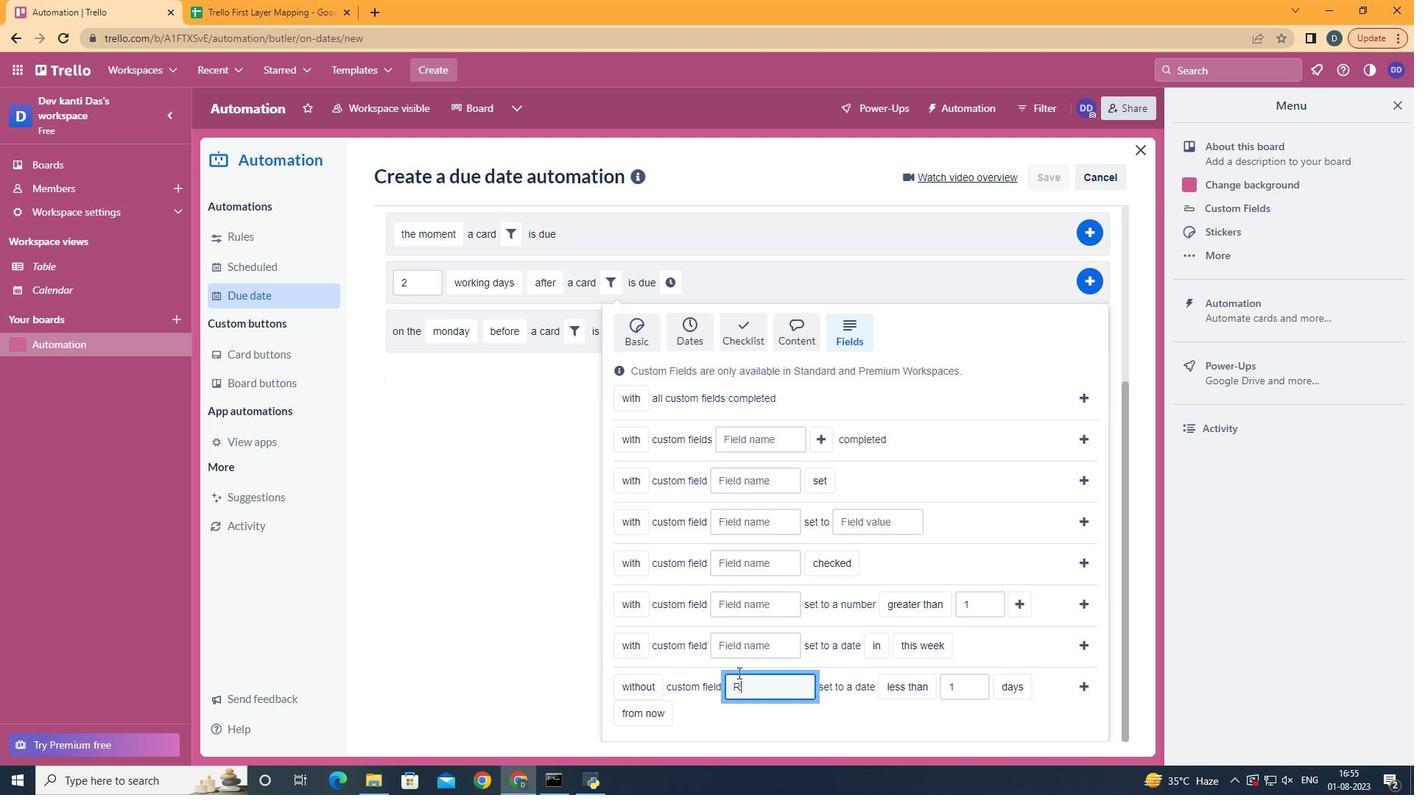 
Action: Key pressed <Key.shift>Resume
Screenshot: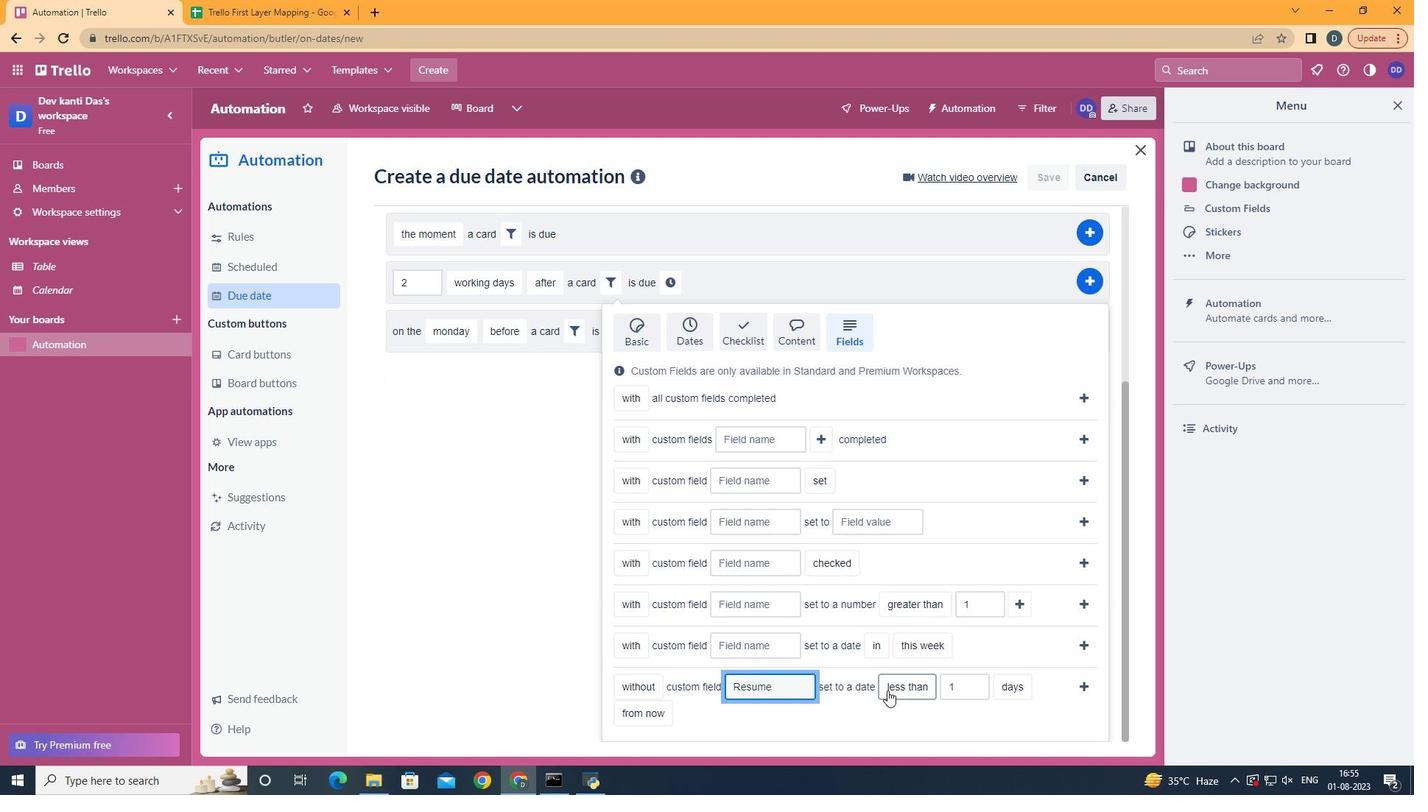 
Action: Mouse moved to (916, 683)
Screenshot: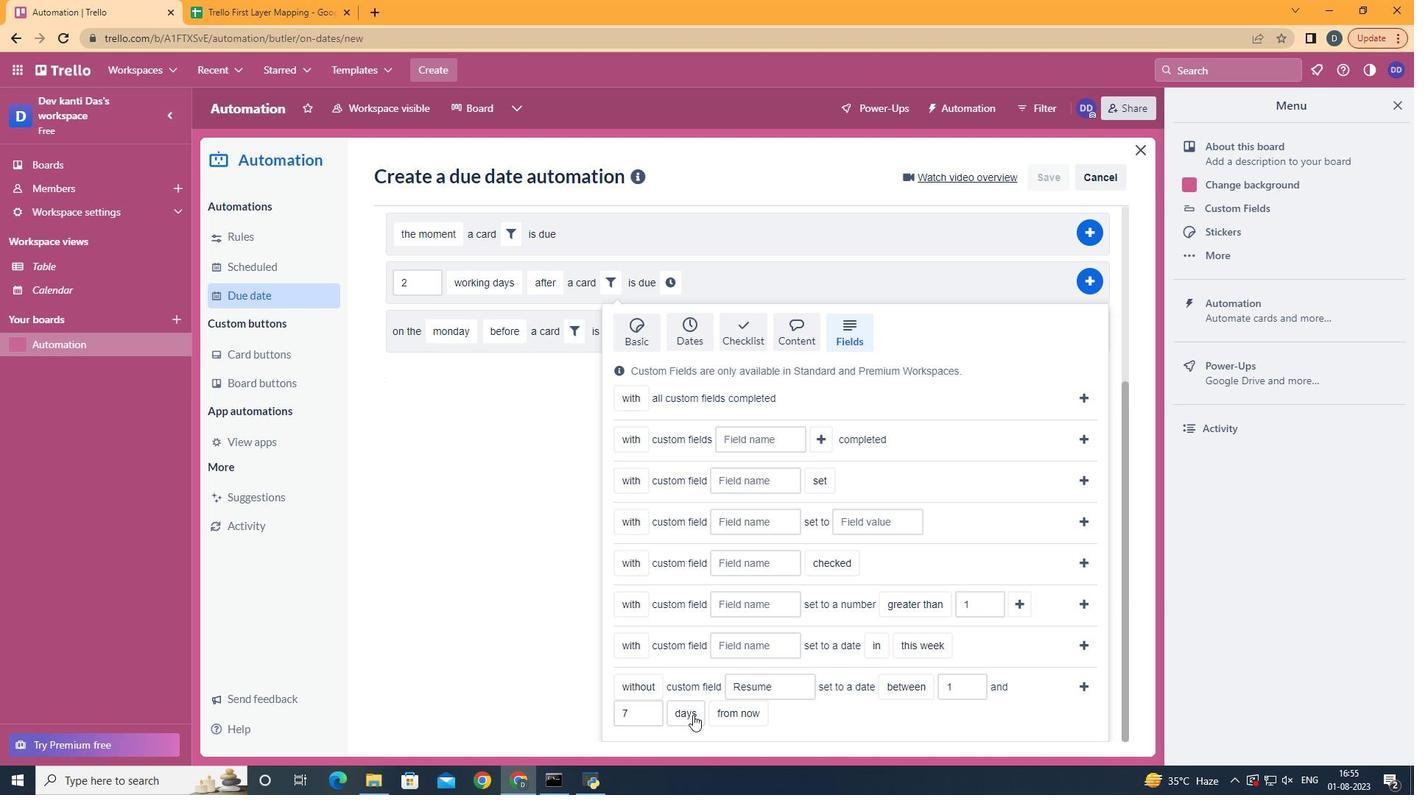 
Action: Mouse pressed left at (916, 683)
Screenshot: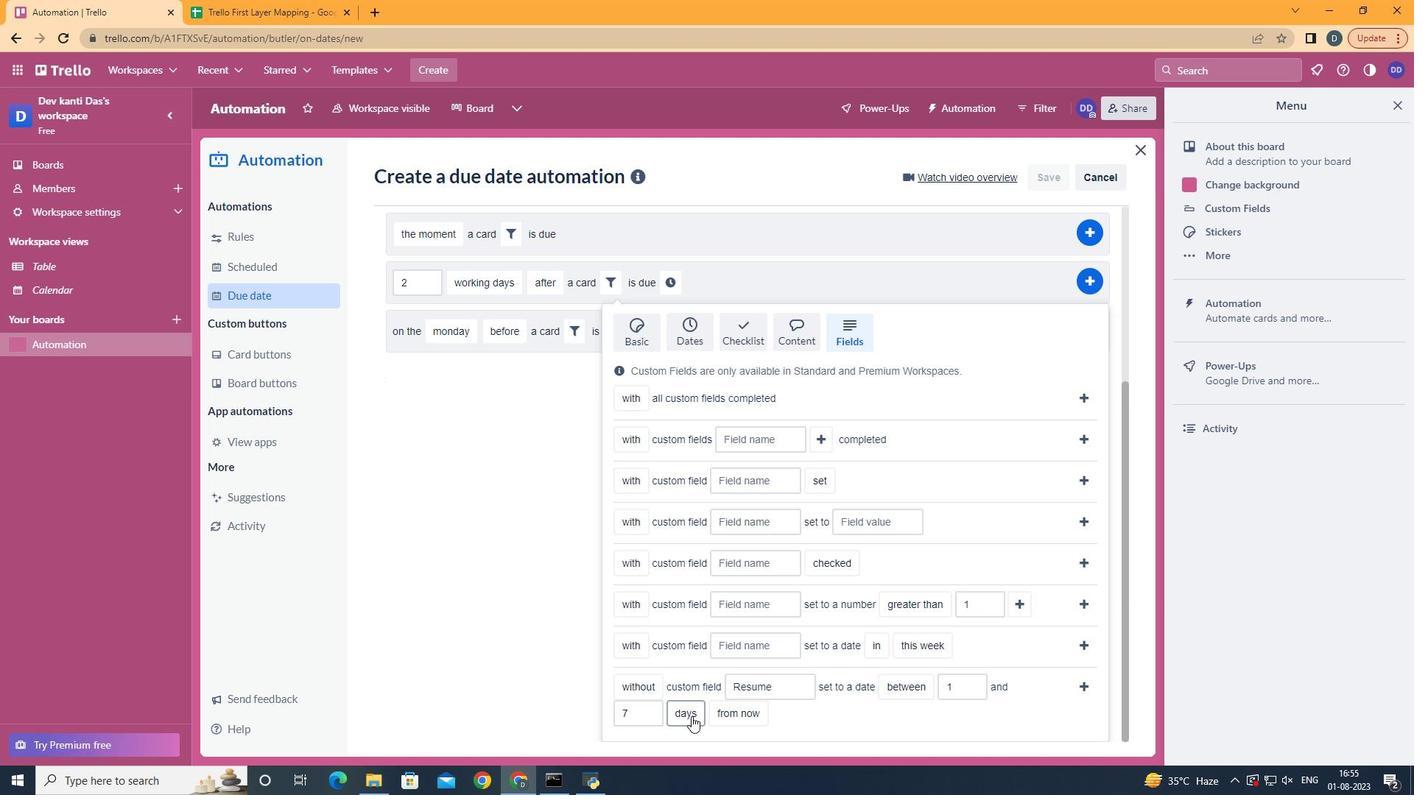 
Action: Mouse moved to (716, 665)
Screenshot: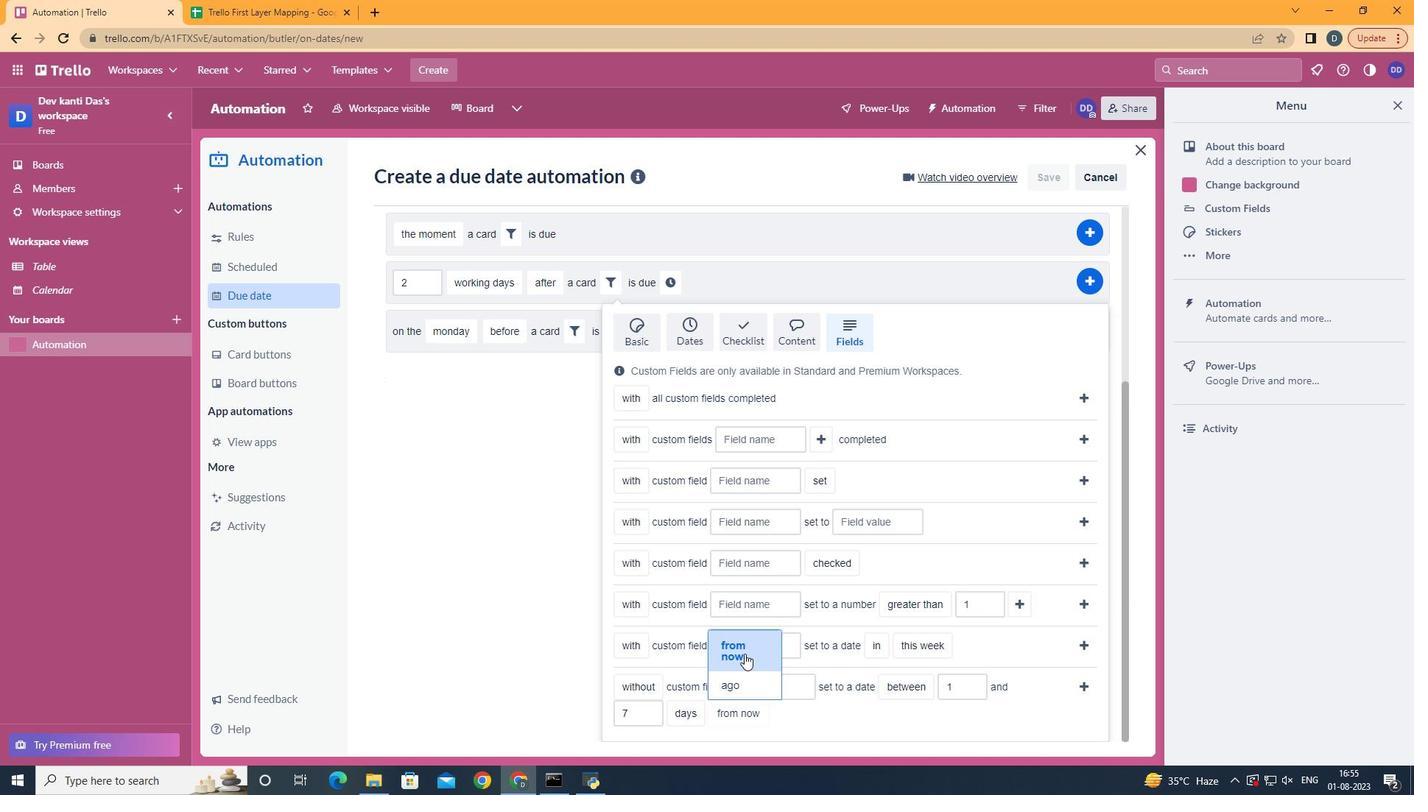 
Action: Mouse pressed left at (716, 665)
Screenshot: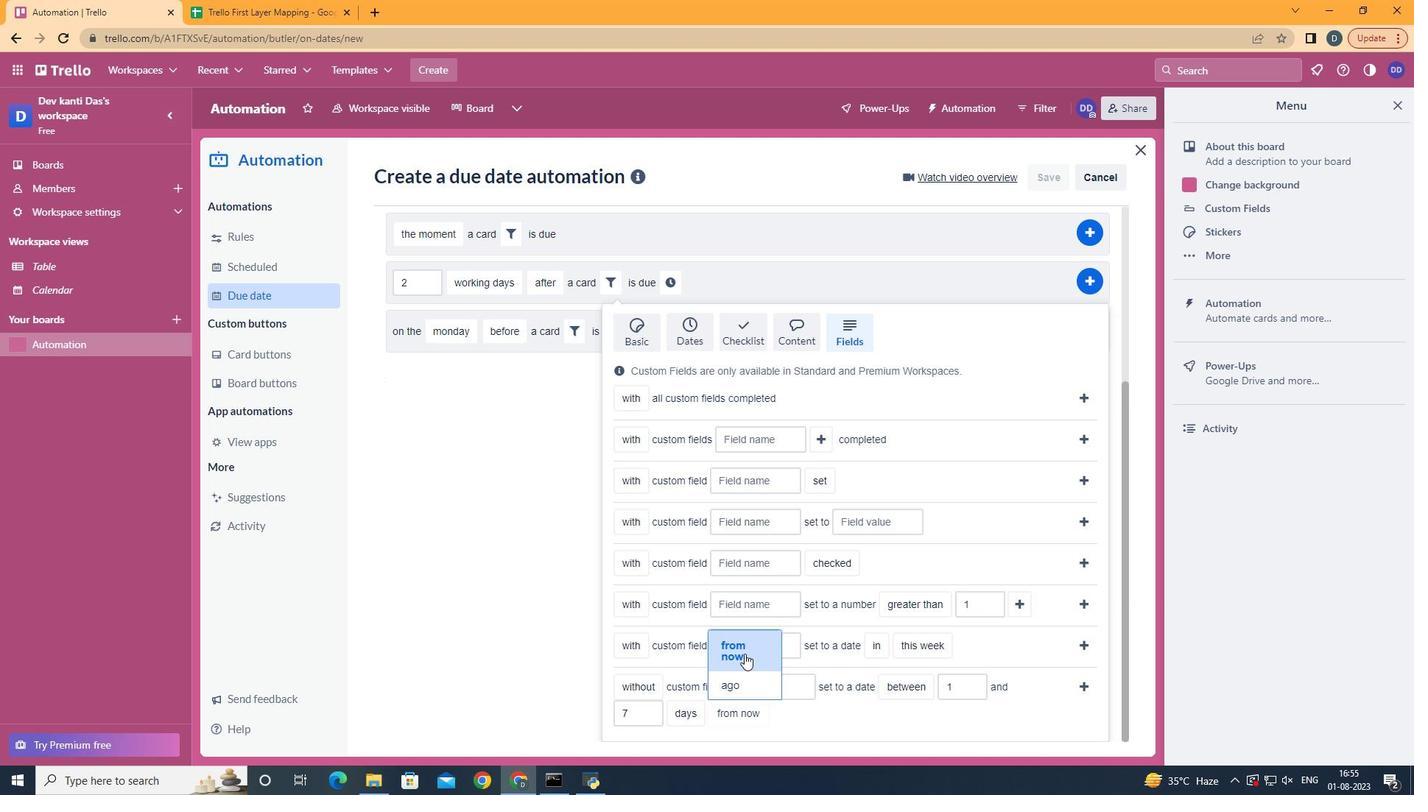 
Action: Mouse moved to (757, 666)
Screenshot: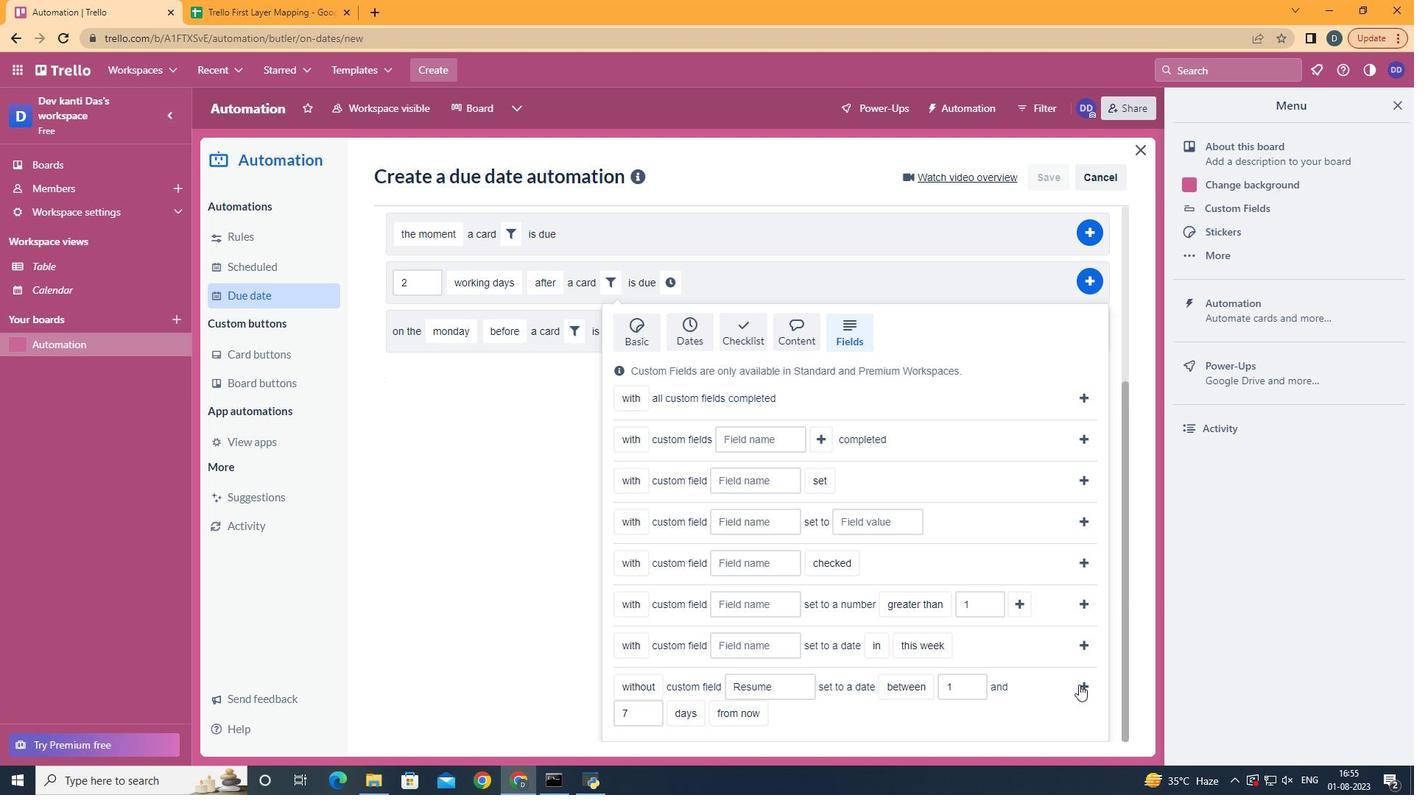 
Action: Mouse pressed left at (757, 666)
Screenshot: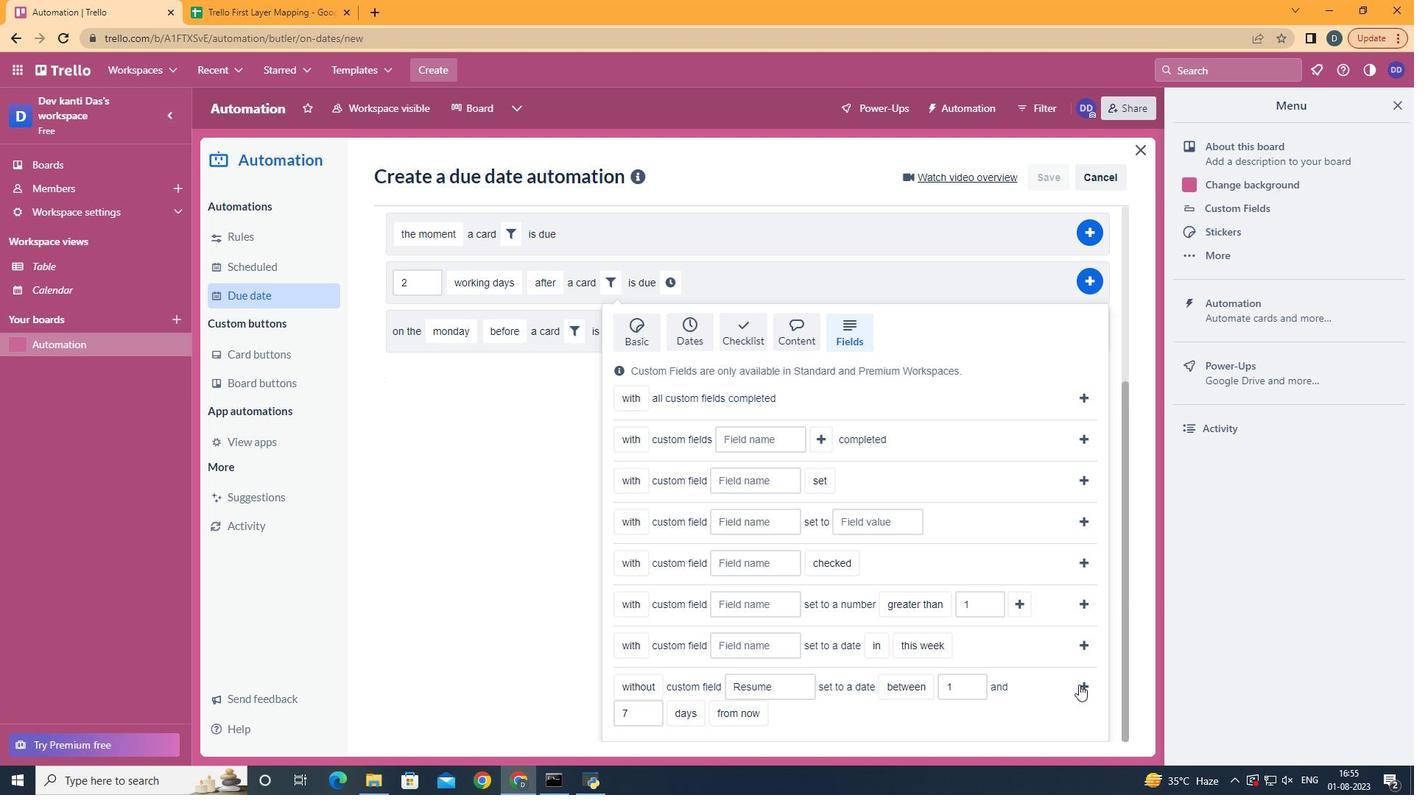 
Action: Mouse moved to (1091, 697)
Screenshot: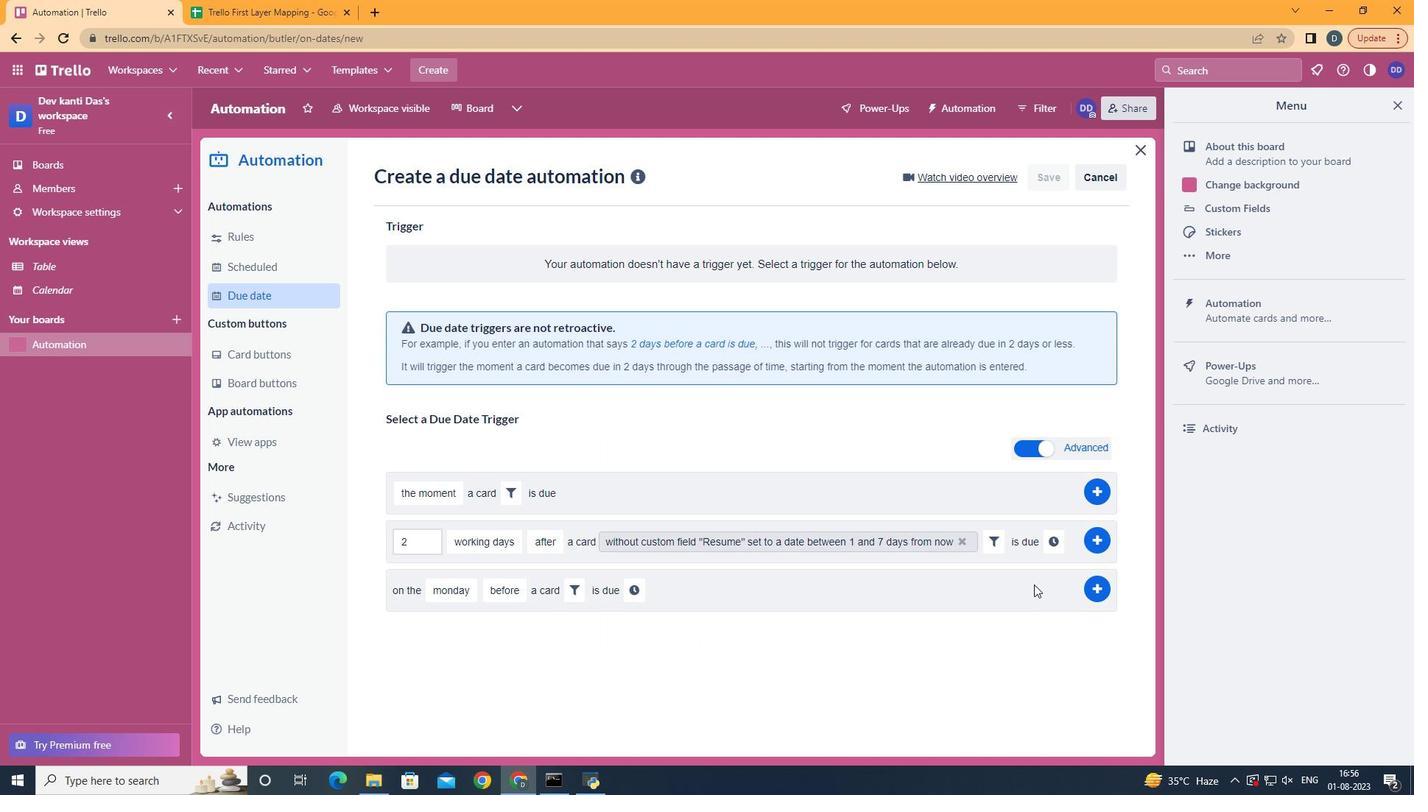 
Action: Mouse pressed left at (1091, 697)
Screenshot: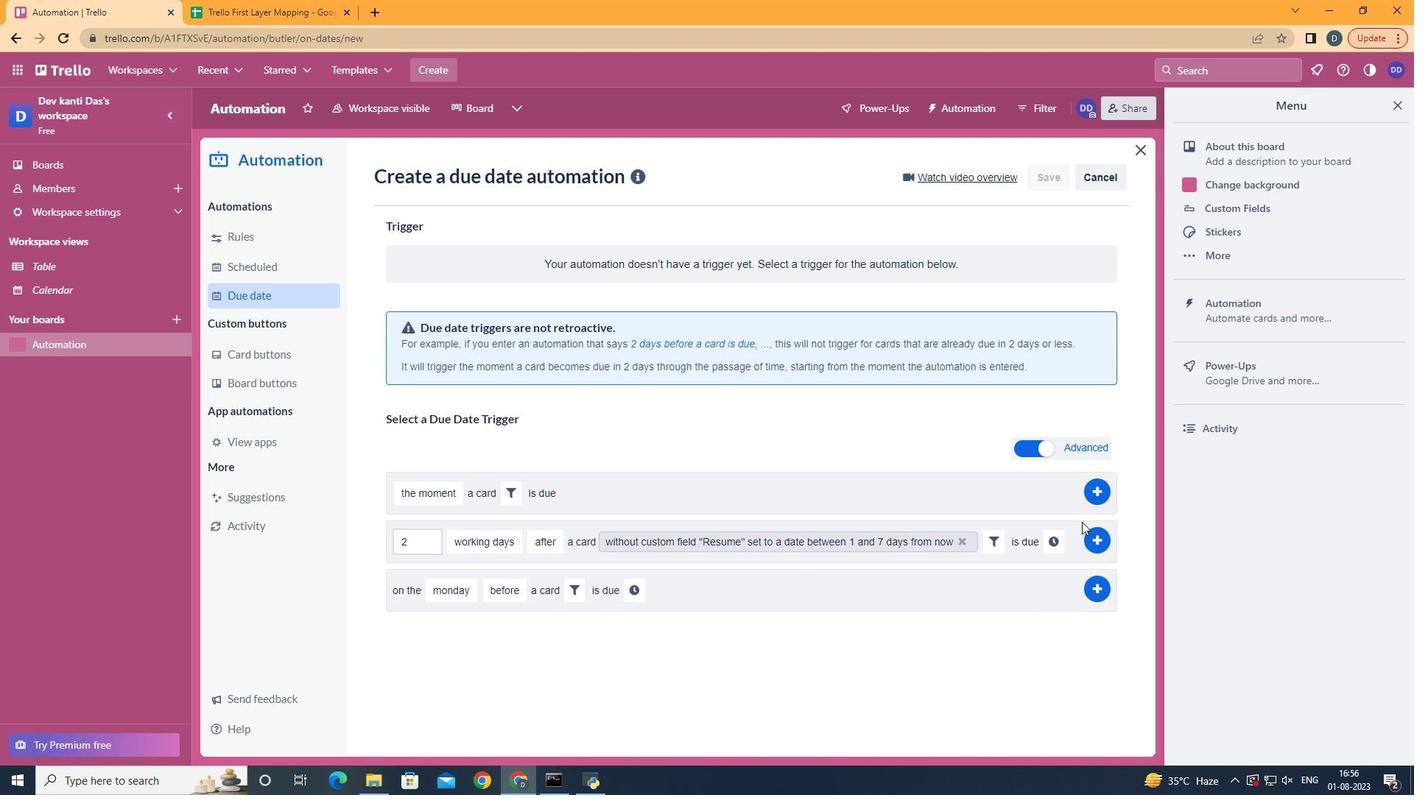
Action: Mouse moved to (1071, 559)
Screenshot: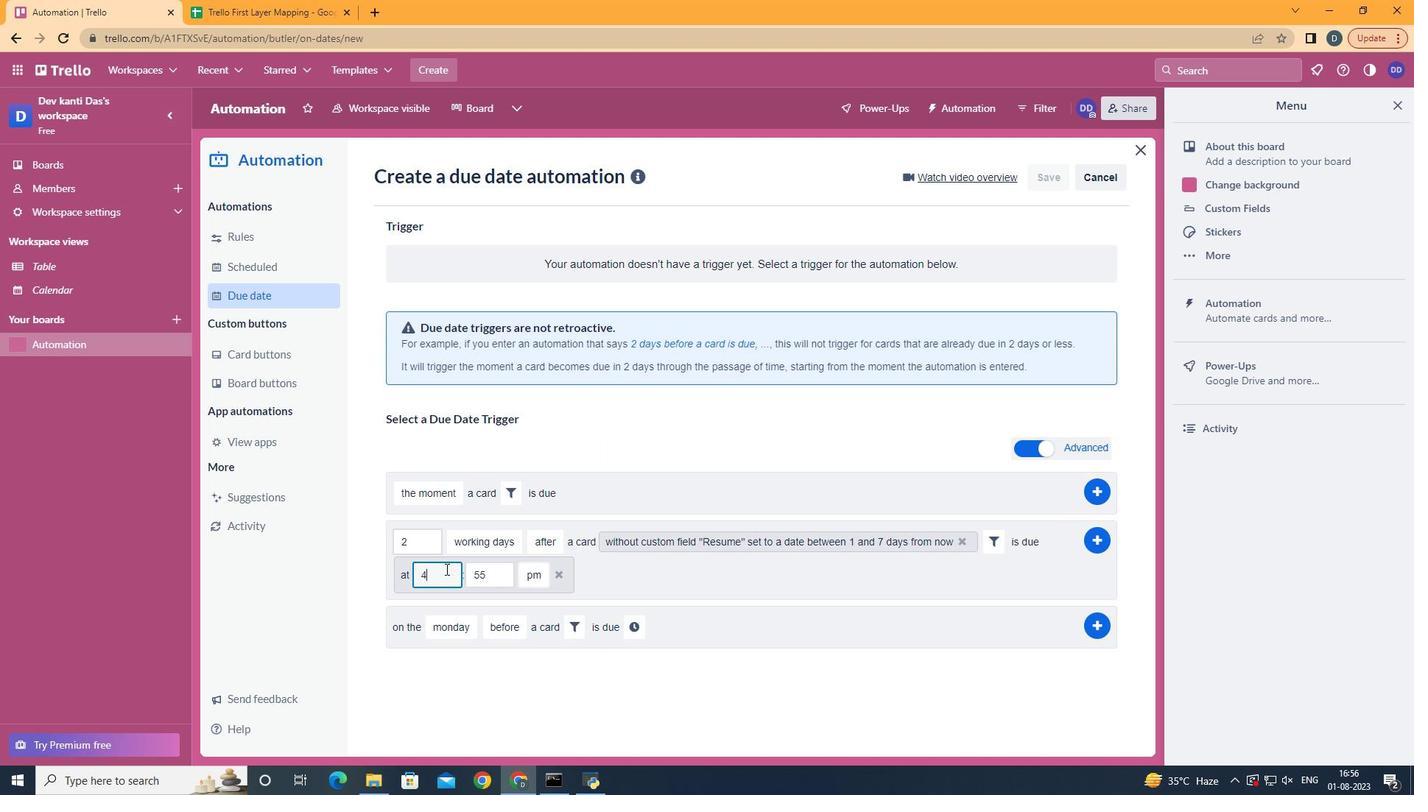 
Action: Mouse pressed left at (1071, 559)
Screenshot: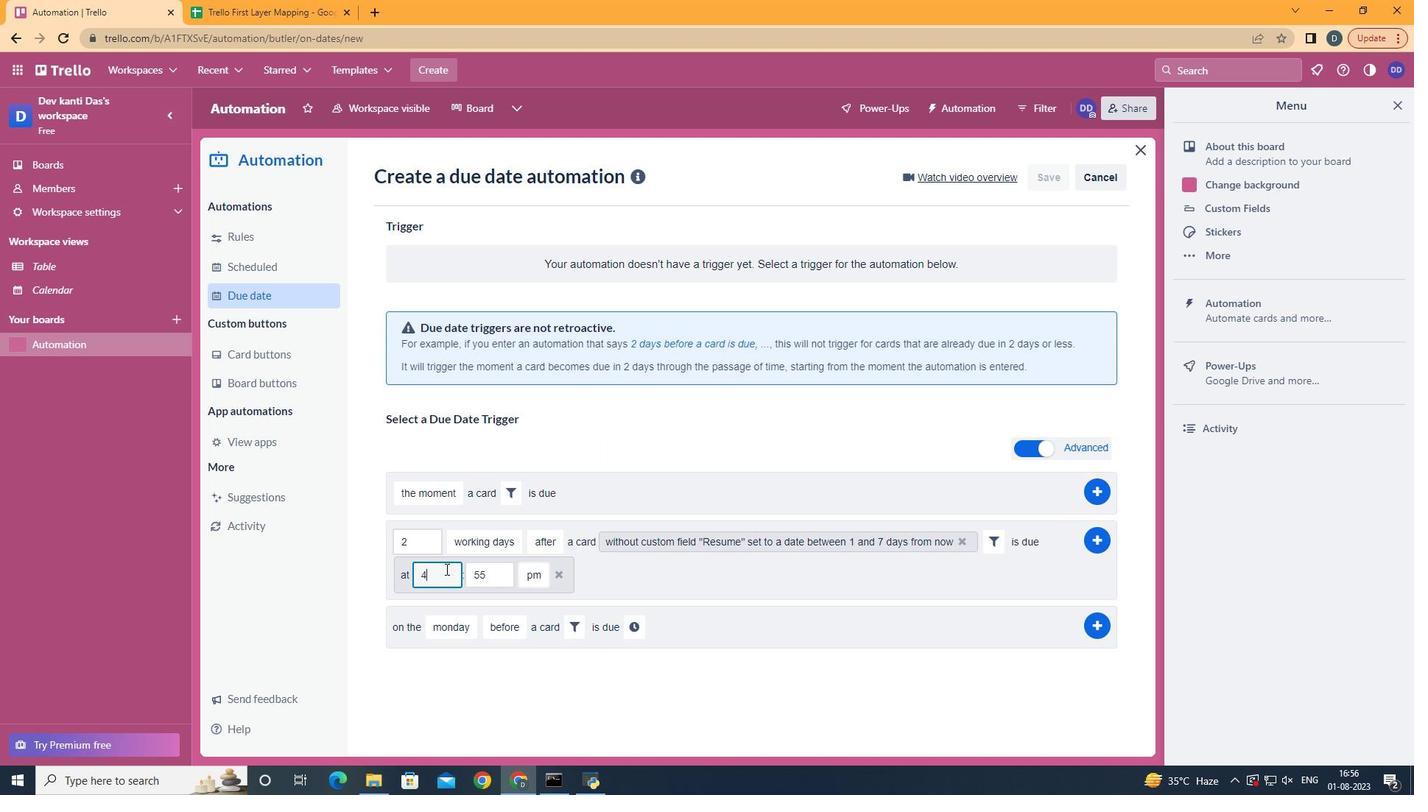 
Action: Mouse moved to (458, 582)
Screenshot: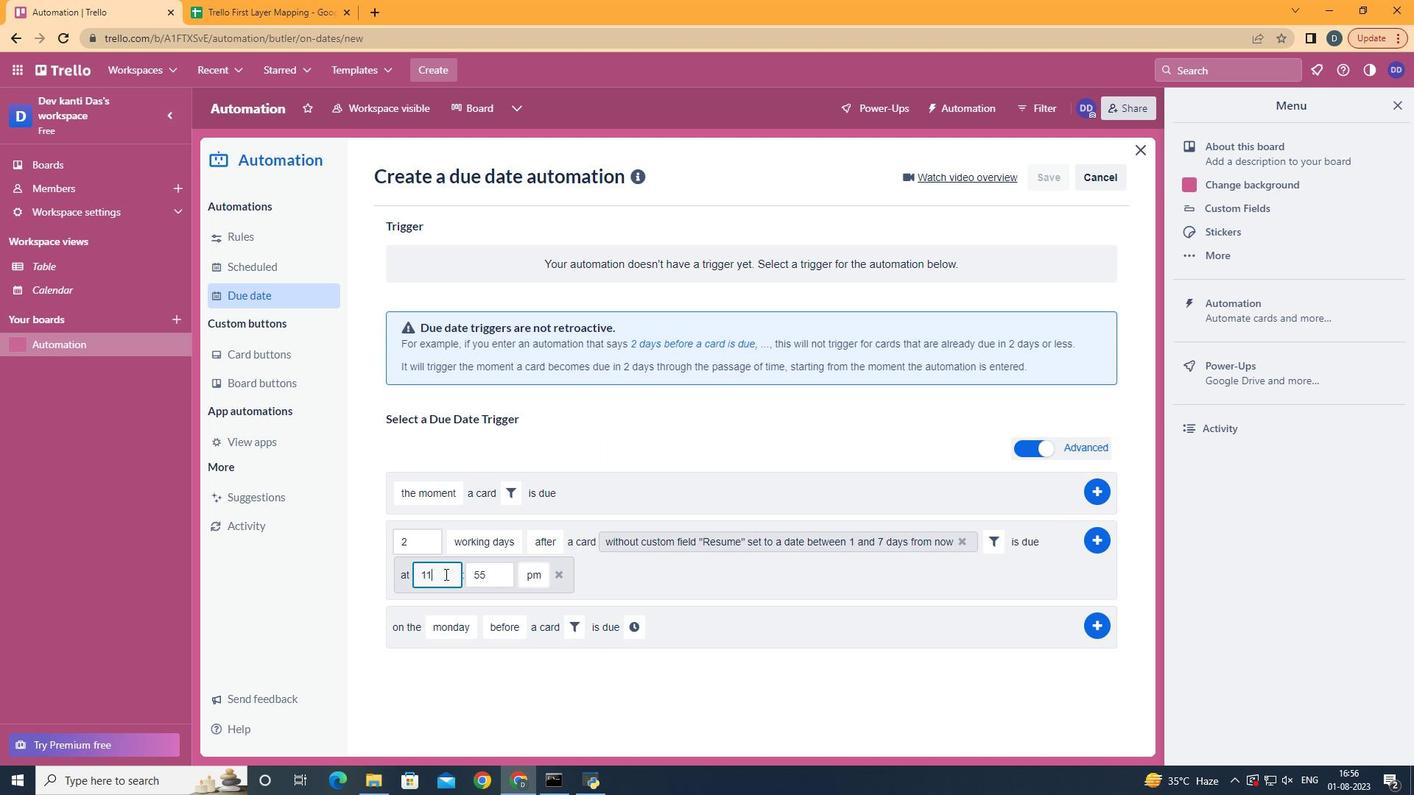 
Action: Mouse pressed left at (458, 582)
Screenshot: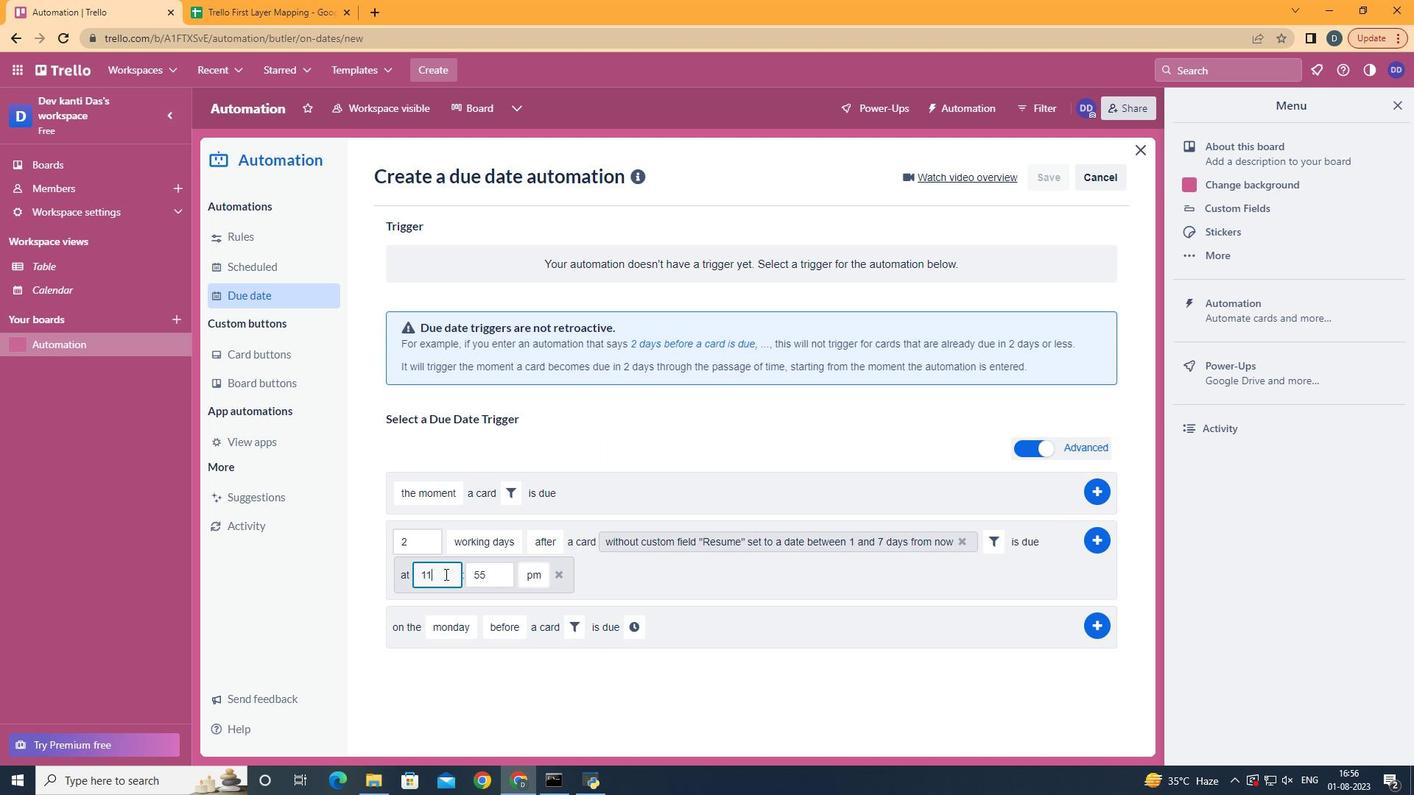 
Action: Mouse moved to (457, 587)
Screenshot: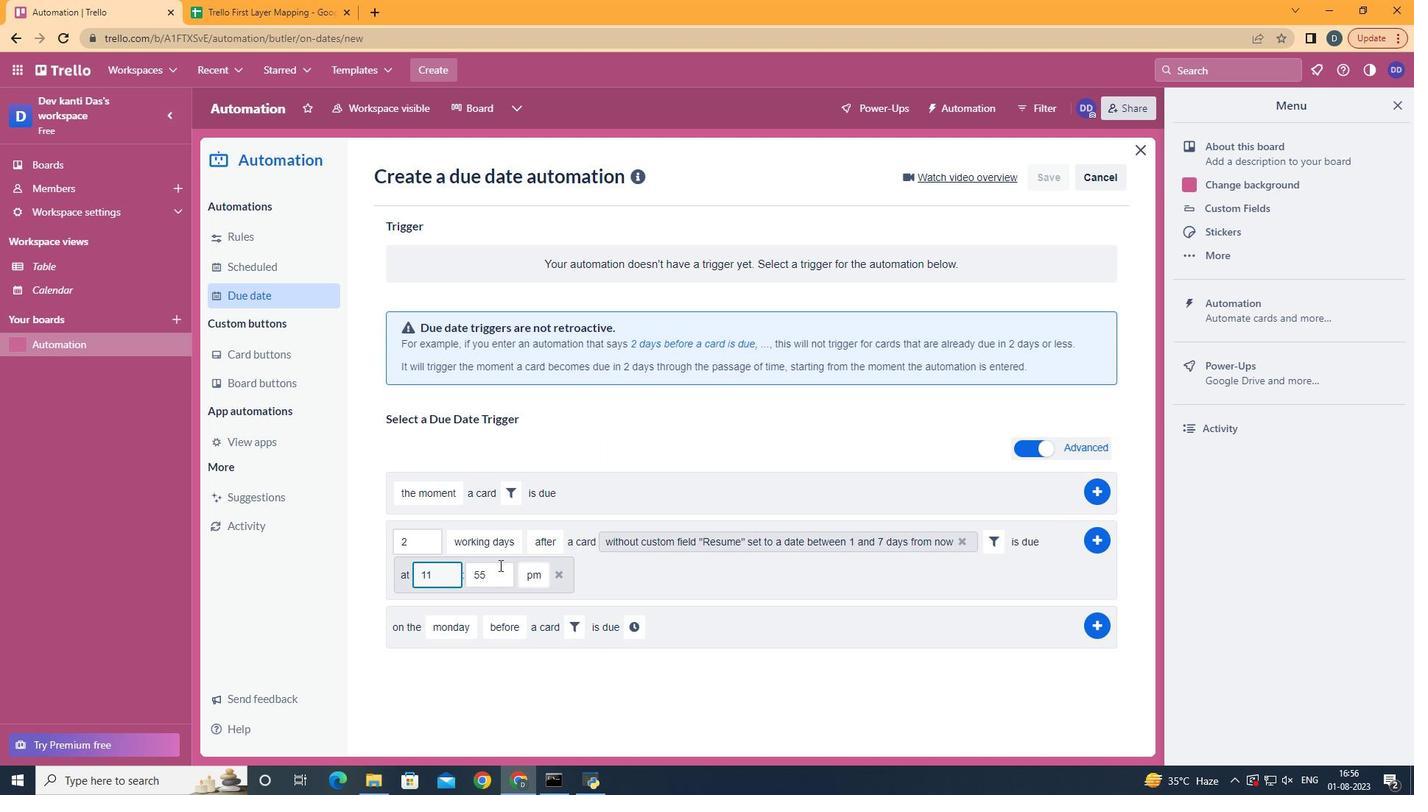 
Action: Key pressed <Key.backspace>11
Screenshot: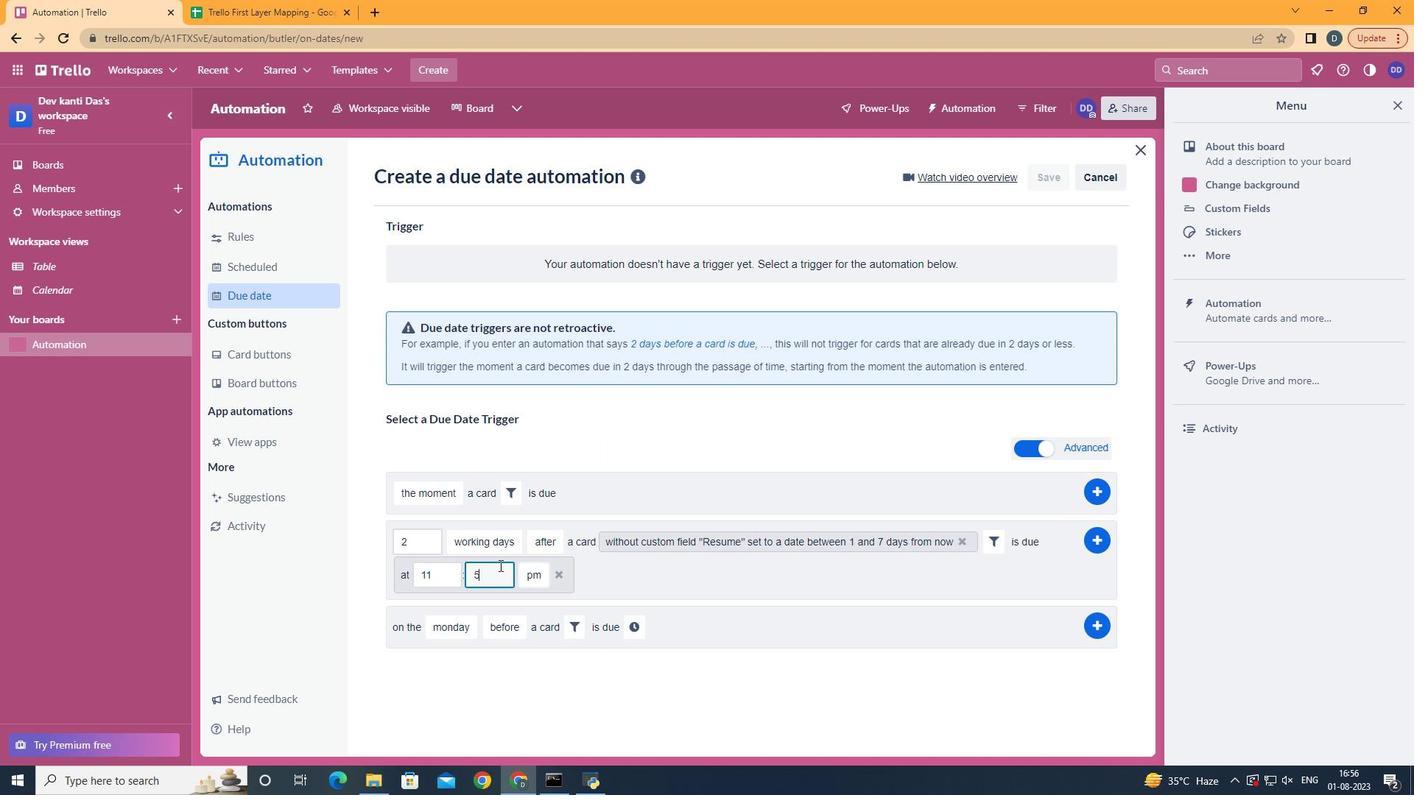 
Action: Mouse moved to (512, 578)
Screenshot: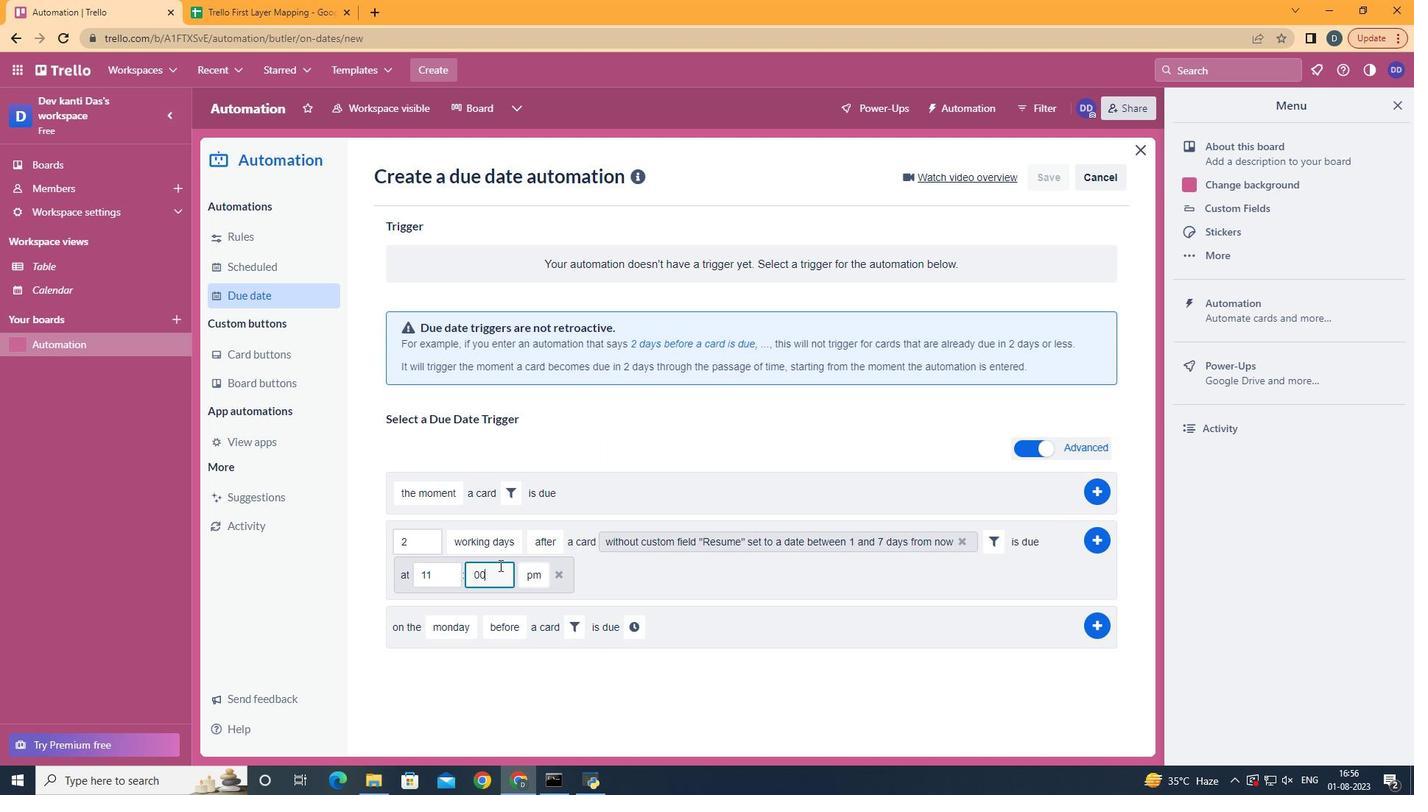 
Action: Mouse pressed left at (512, 578)
Screenshot: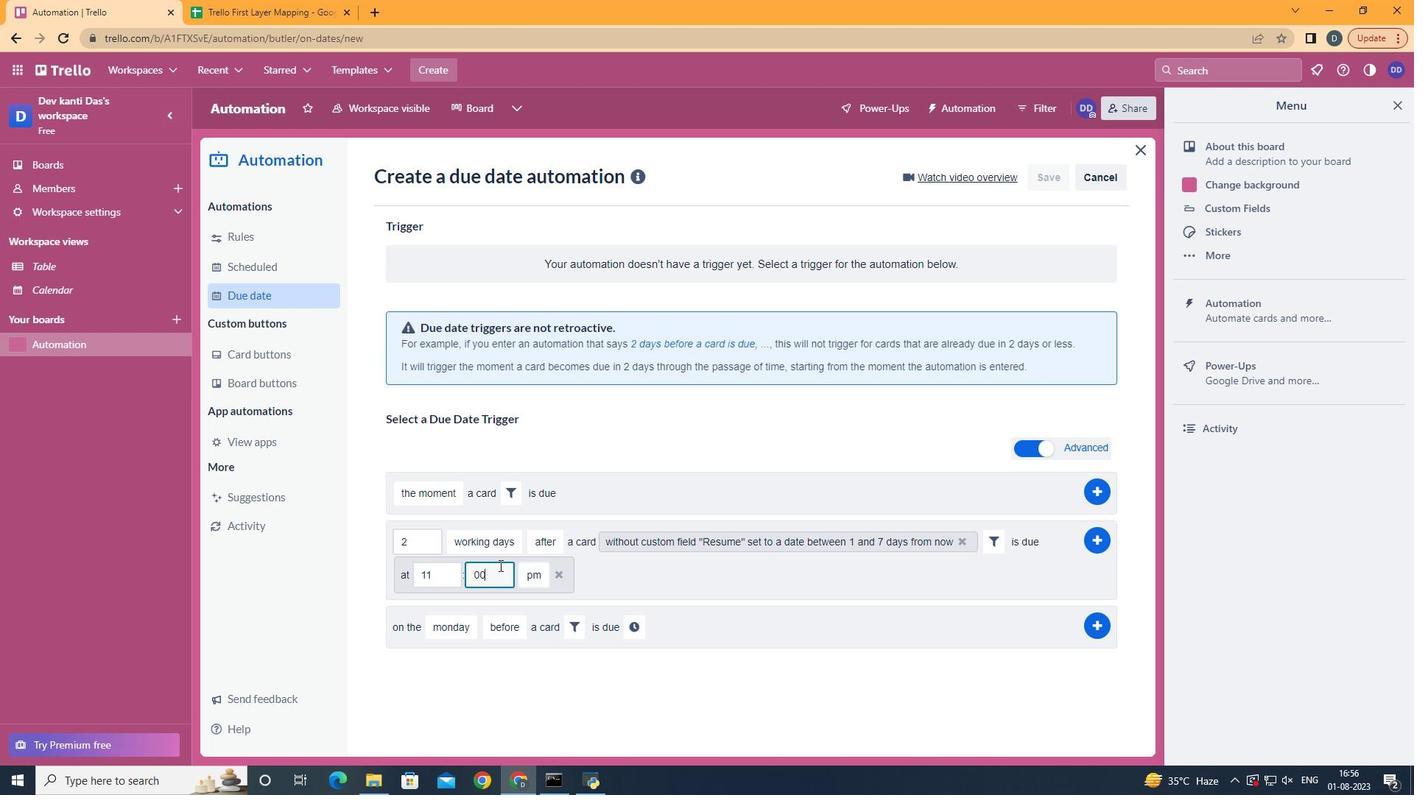 
Action: Key pressed <Key.backspace><Key.backspace>00
Screenshot: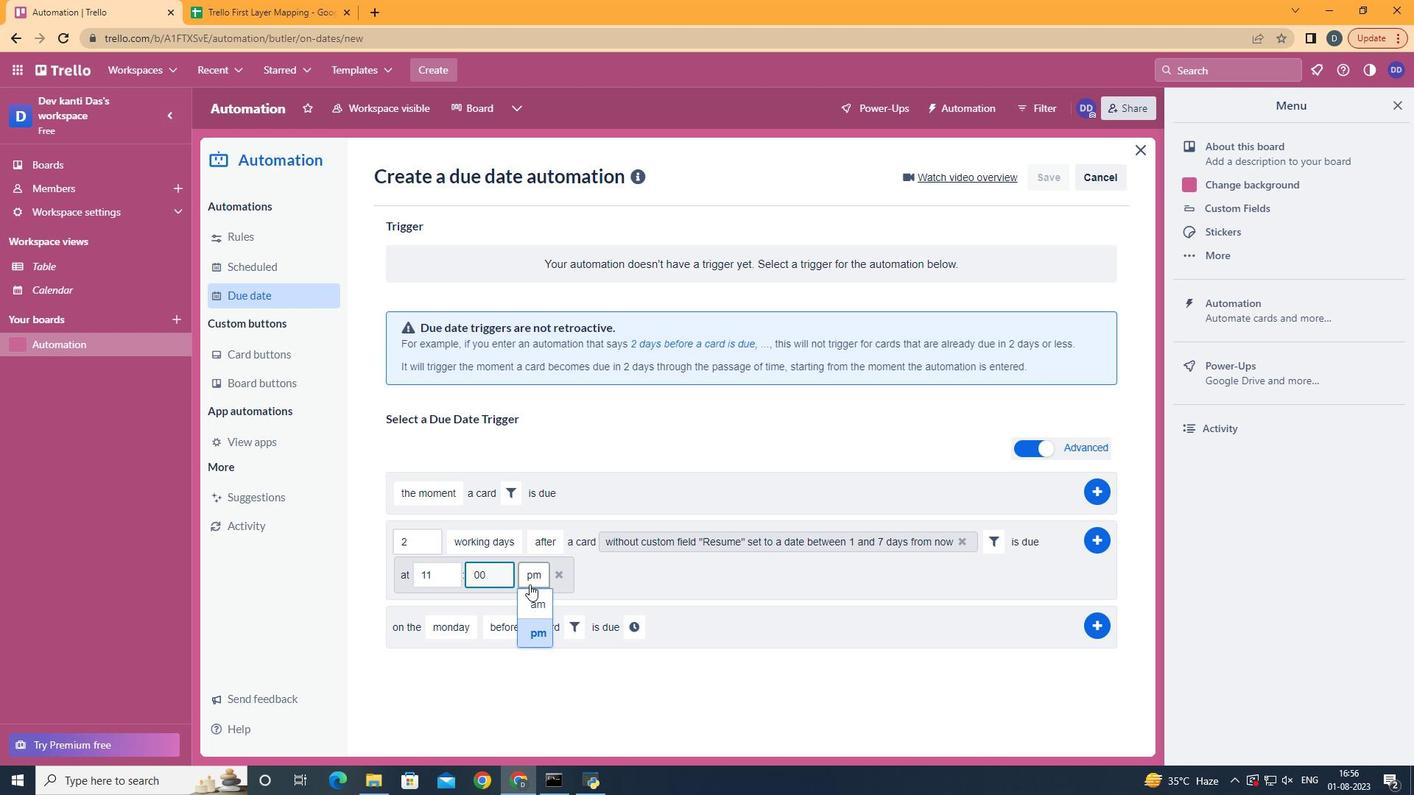 
Action: Mouse moved to (542, 597)
Screenshot: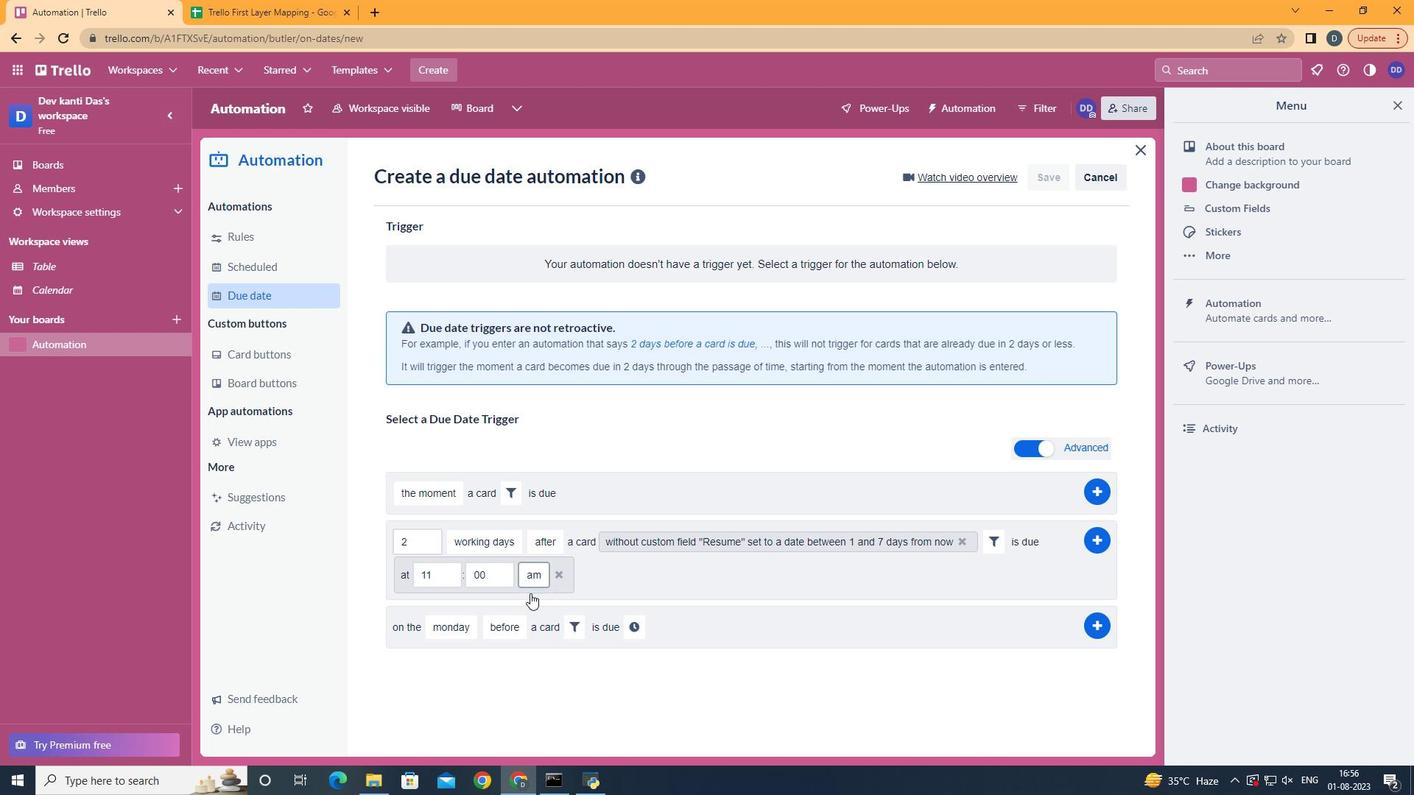 
Action: Mouse pressed left at (542, 597)
Screenshot: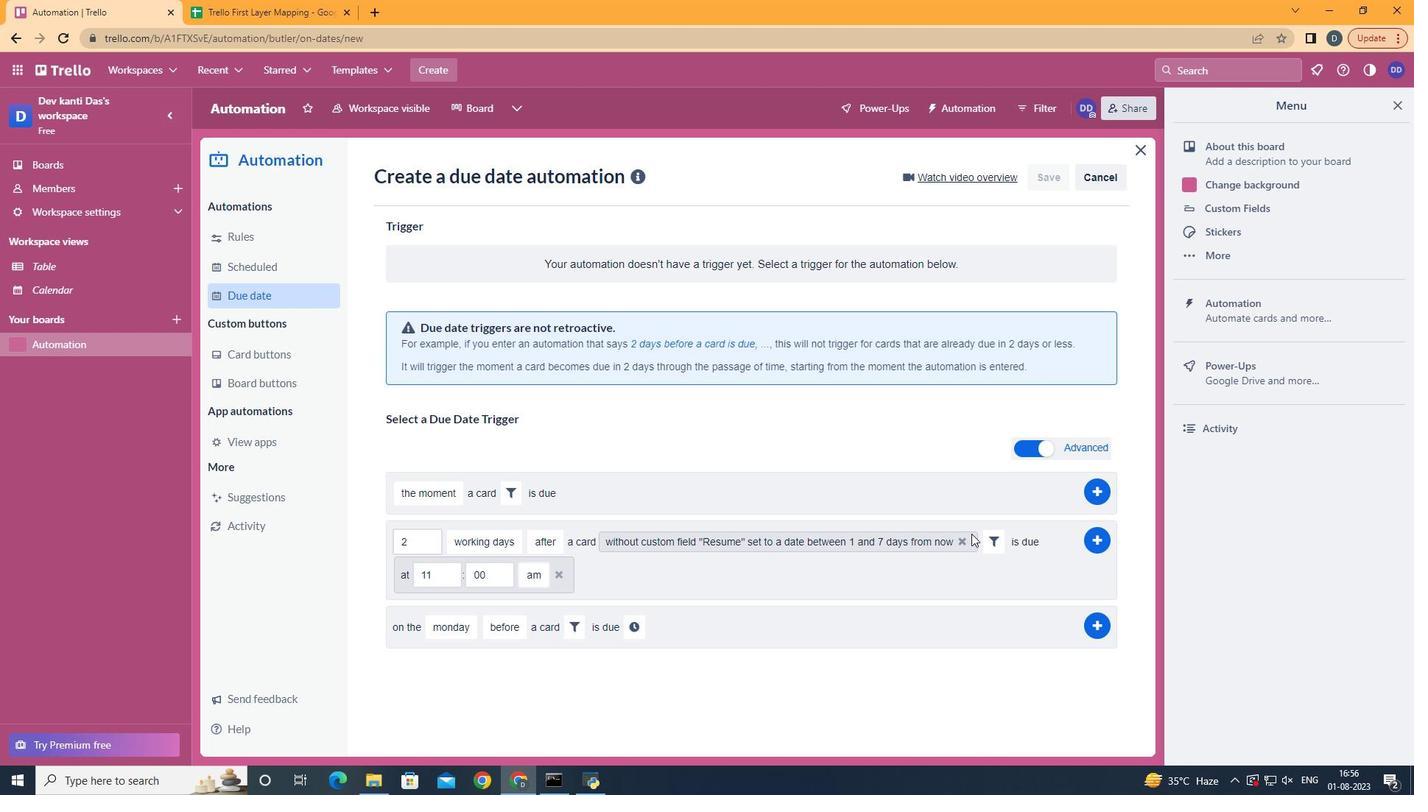 
Action: Mouse moved to (544, 604)
Screenshot: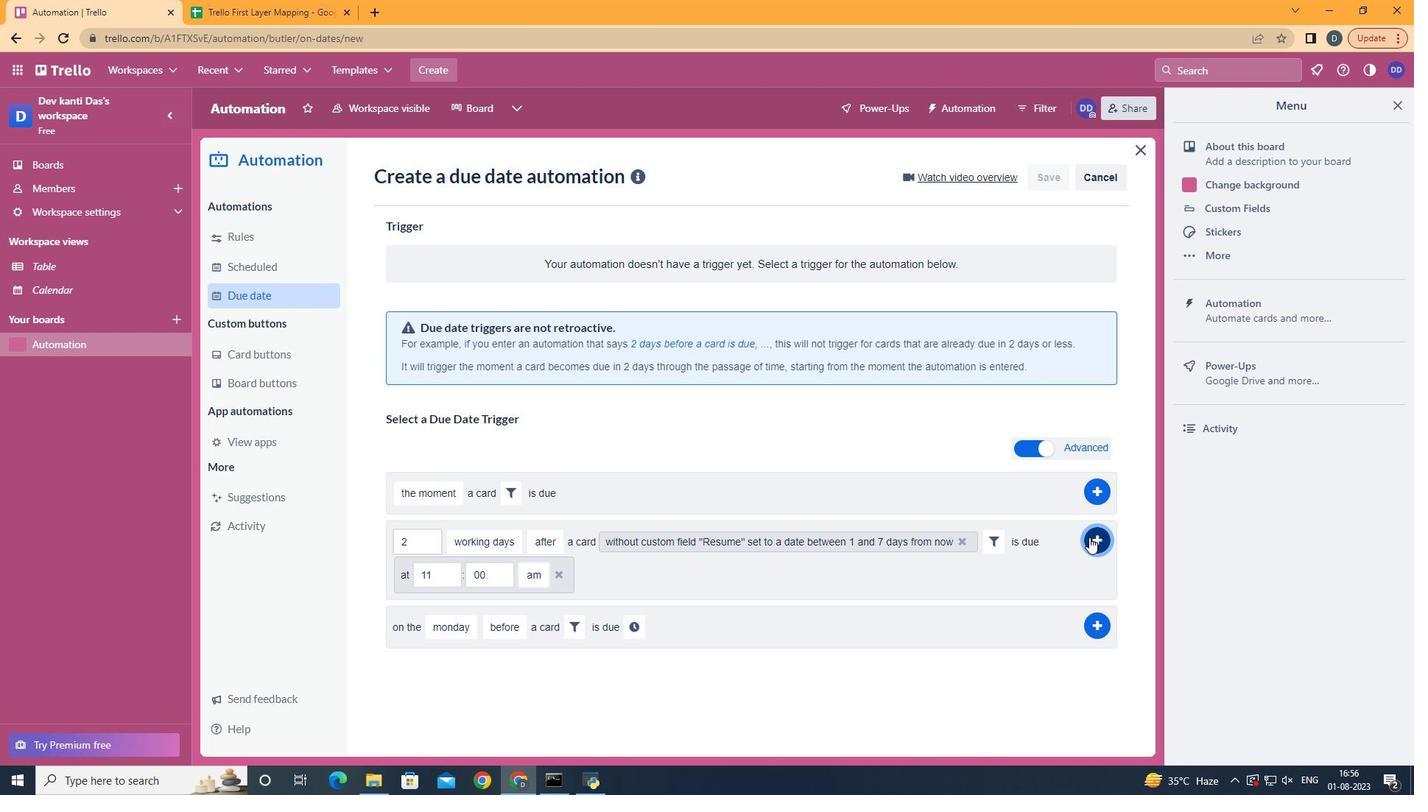 
Action: Mouse pressed left at (544, 604)
Screenshot: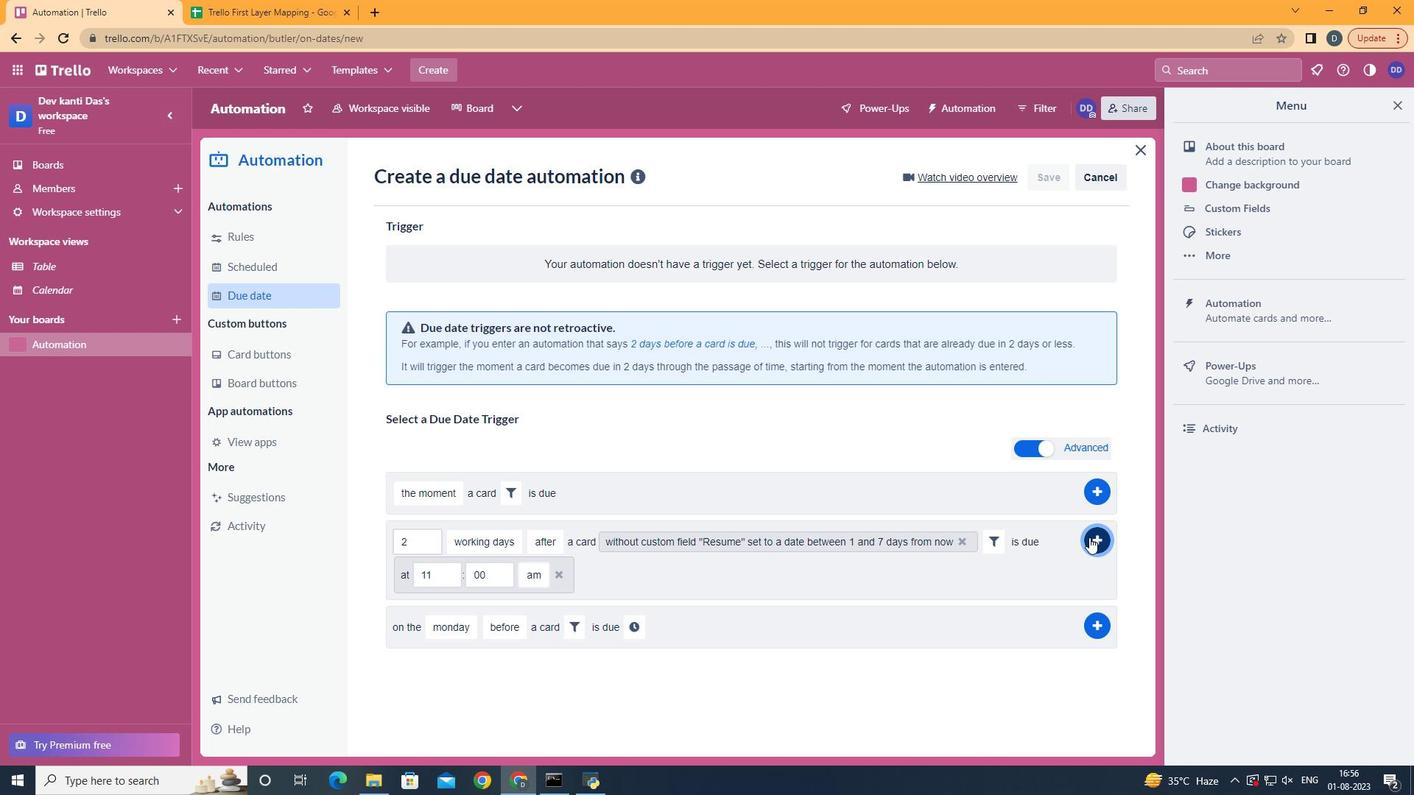 
Action: Mouse moved to (1102, 550)
Screenshot: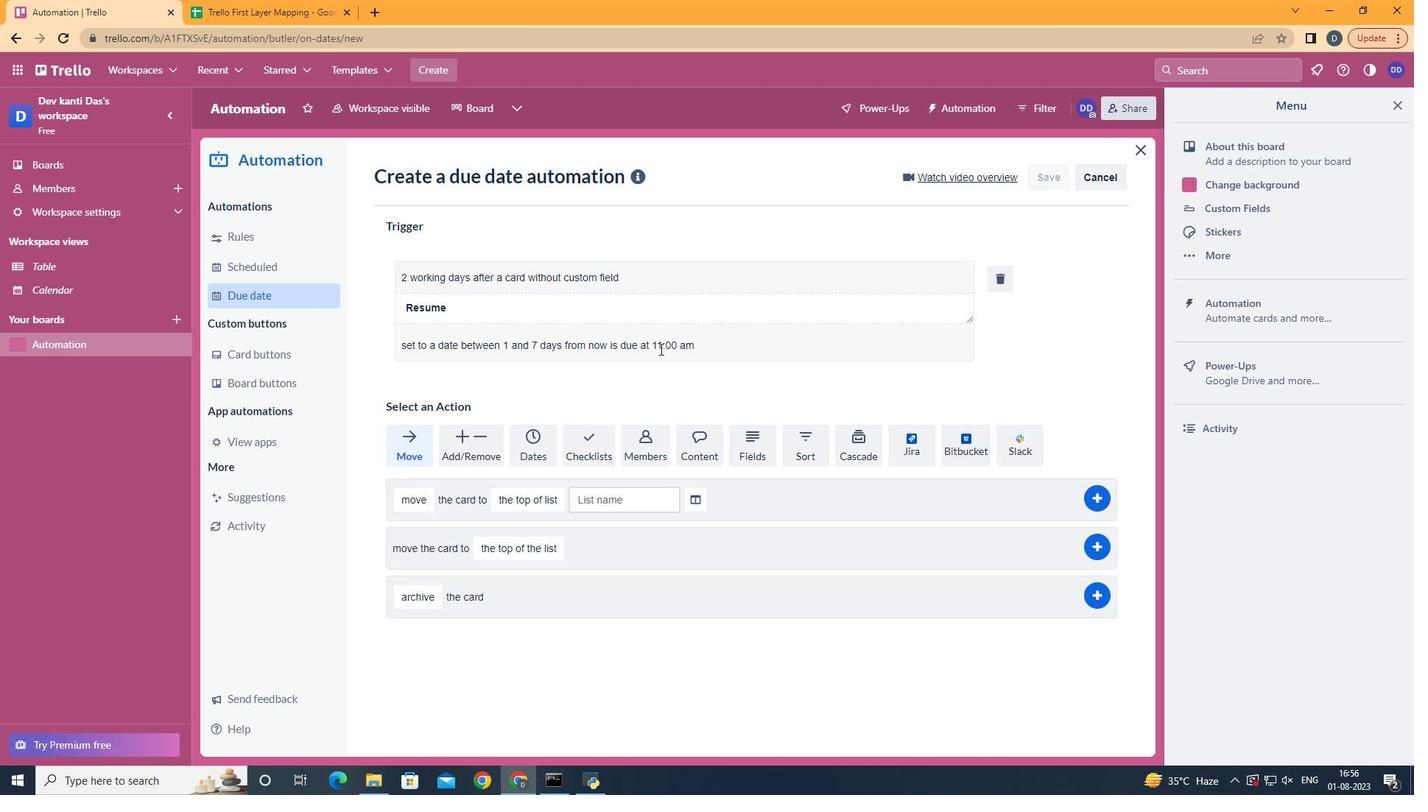 
Action: Mouse pressed left at (1102, 550)
Screenshot: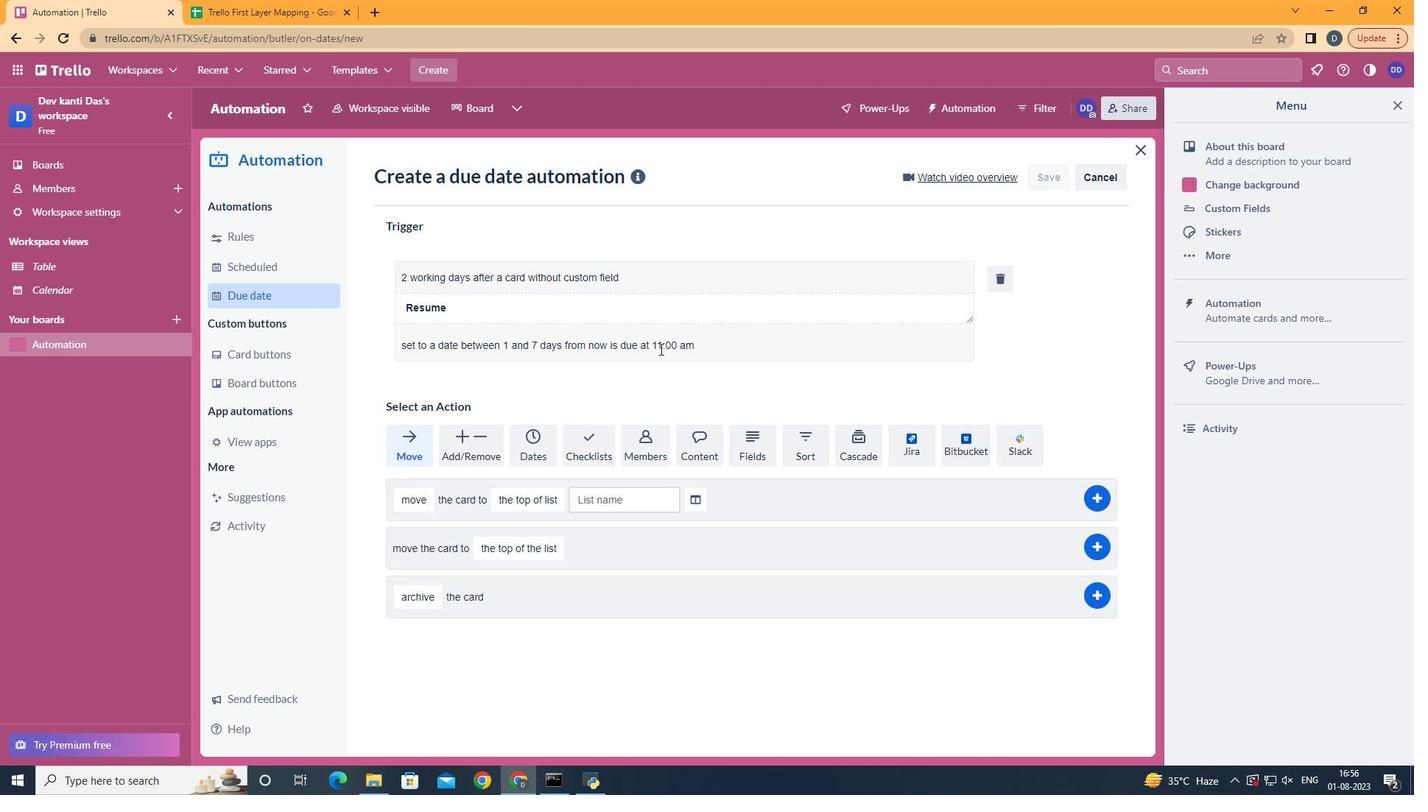 
Action: Mouse moved to (672, 361)
Screenshot: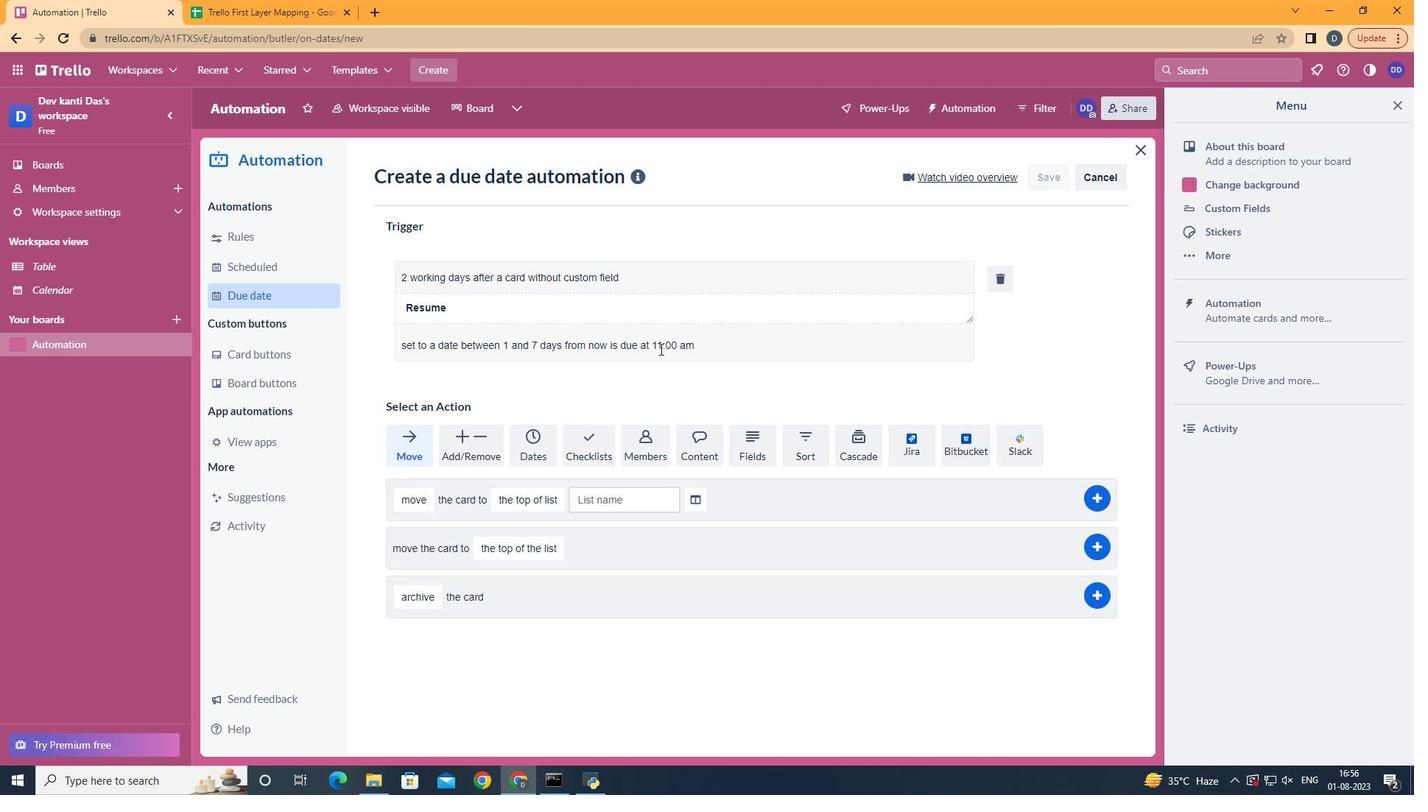 
